 Task: Explore Airbnb accommodation in Mafraq, Jordan from 6th December, 2023 to 12th December, 2023 for 4 adults.4 bedrooms having 4 beds and 4 bathrooms. Property type can be flat. Amenities needed are: wifi, TV, free parkinig on premises, gym, breakfast. Look for 4 properties as per requirement.
Action: Mouse pressed left at (431, 99)
Screenshot: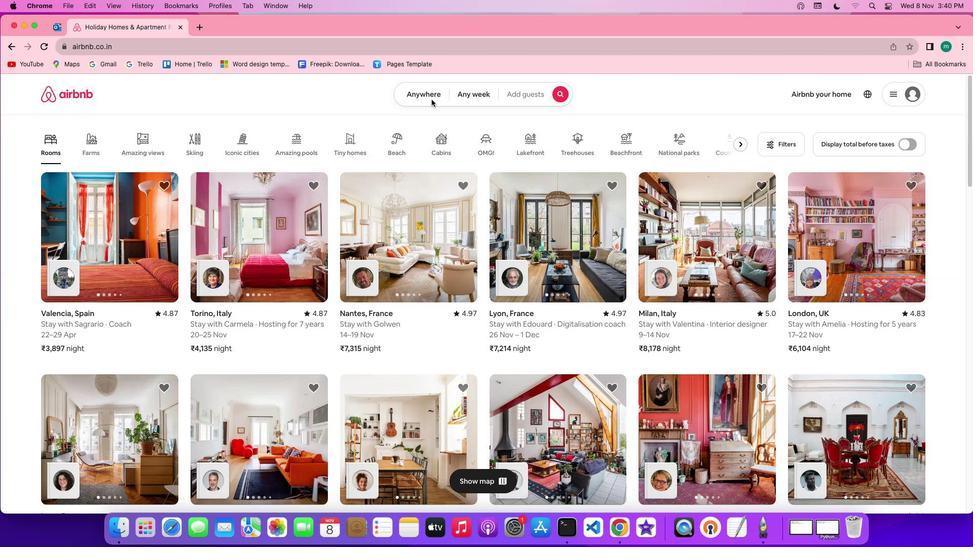 
Action: Mouse pressed left at (431, 99)
Screenshot: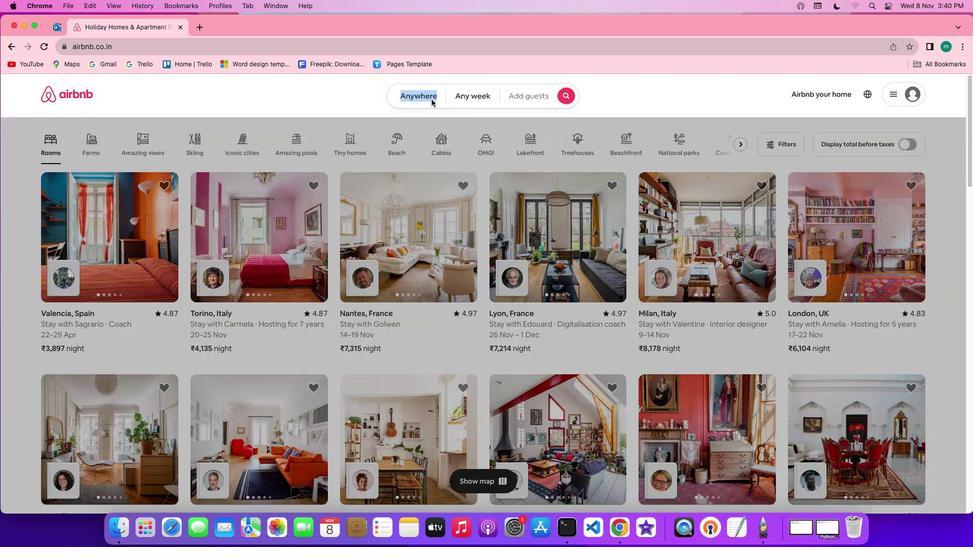 
Action: Mouse moved to (360, 128)
Screenshot: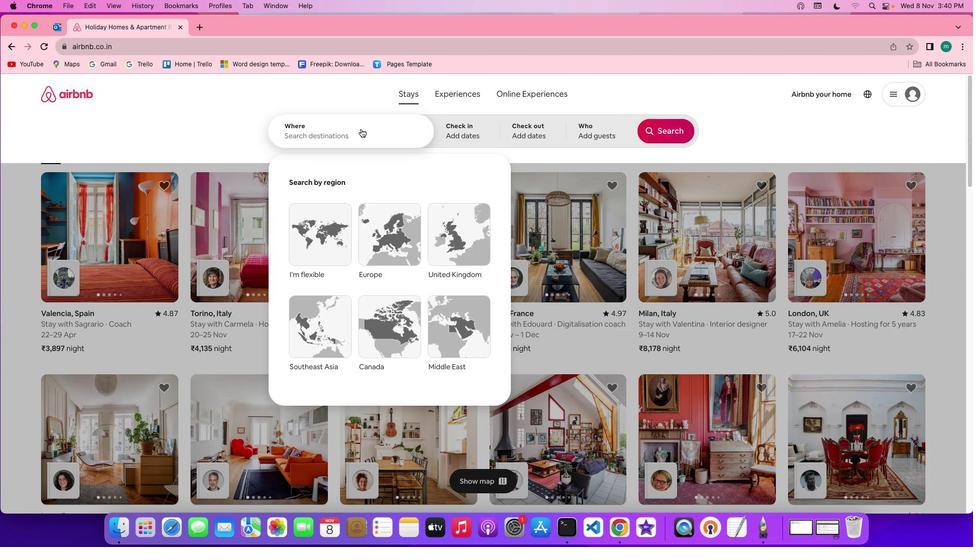 
Action: Mouse pressed left at (360, 128)
Screenshot: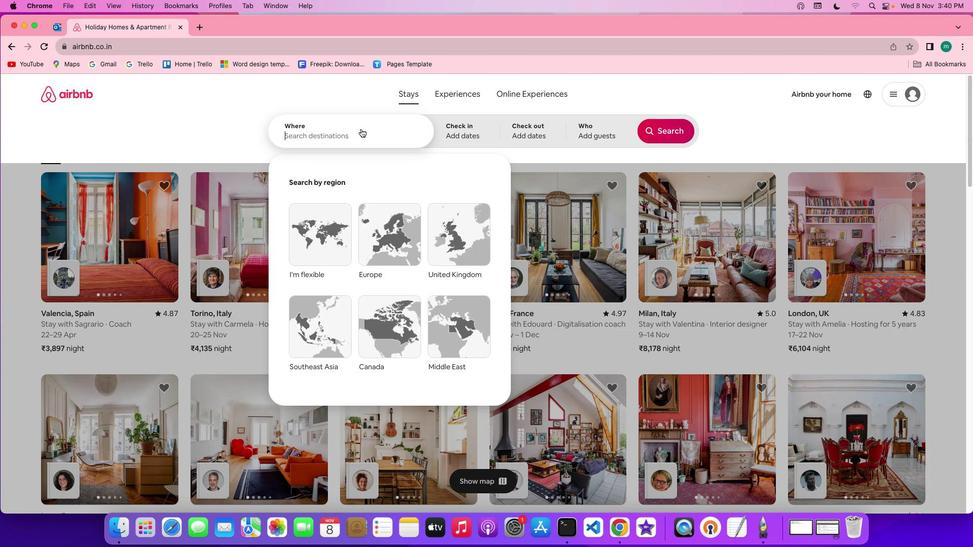 
Action: Key pressed Key.shift'M''a''f''r''a''q'','Key.spaceKey.shift'J''o''r''d''a''n'
Screenshot: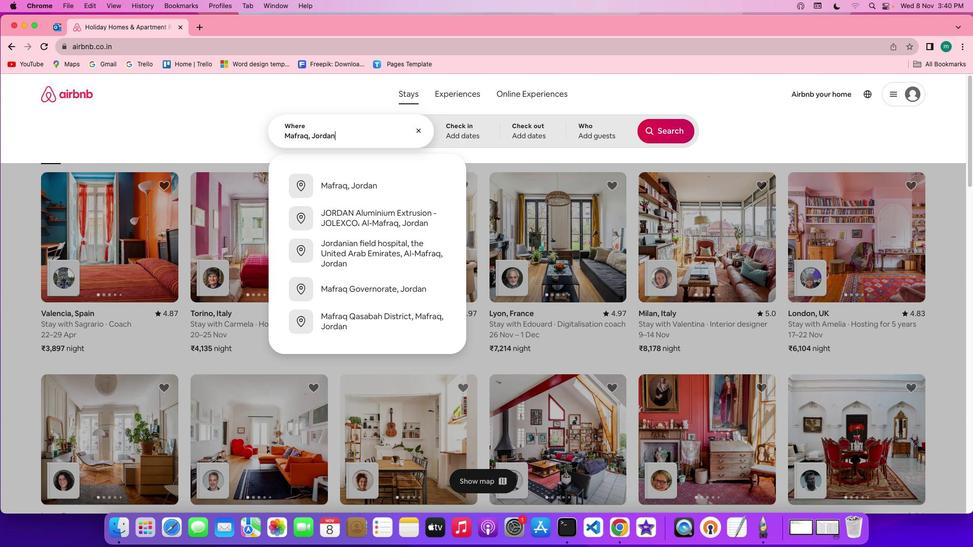 
Action: Mouse moved to (454, 121)
Screenshot: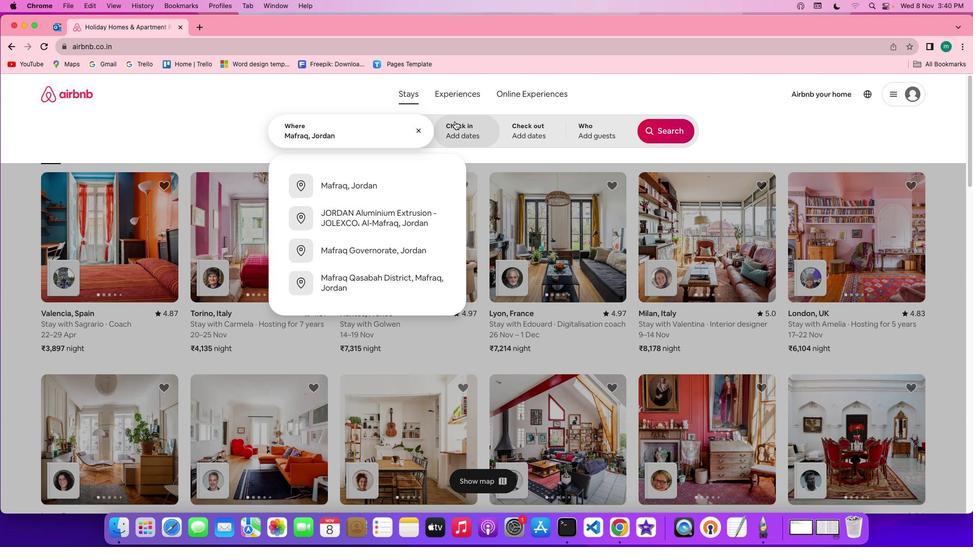 
Action: Mouse pressed left at (454, 121)
Screenshot: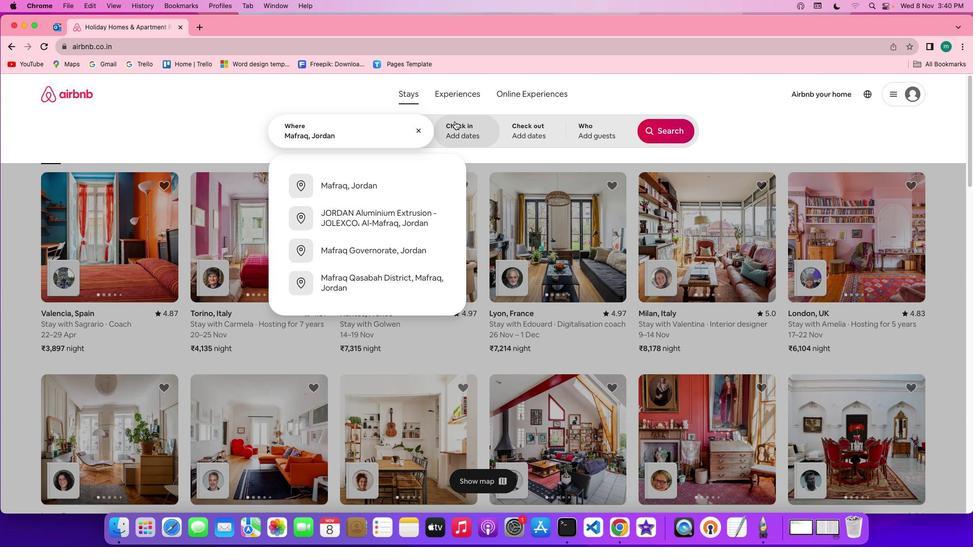 
Action: Mouse moved to (573, 282)
Screenshot: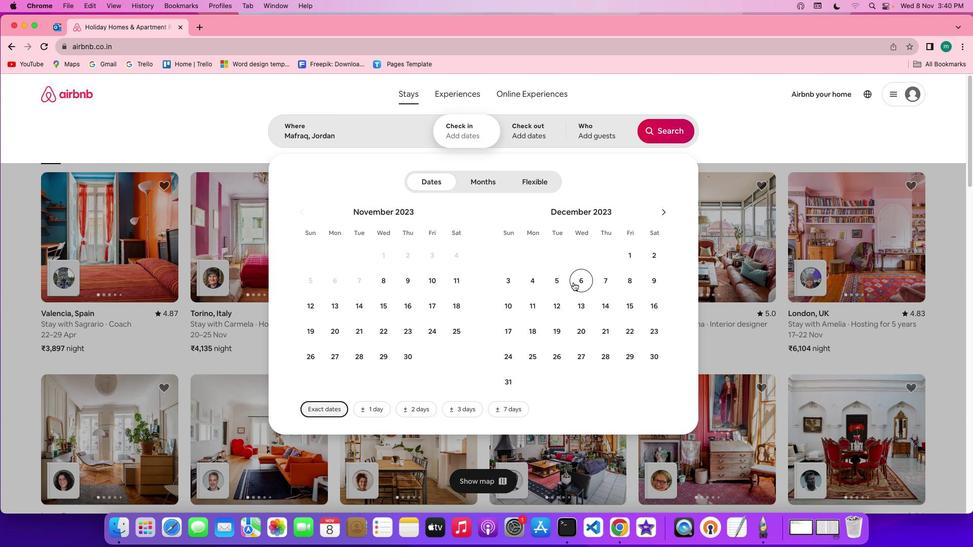 
Action: Mouse pressed left at (573, 282)
Screenshot: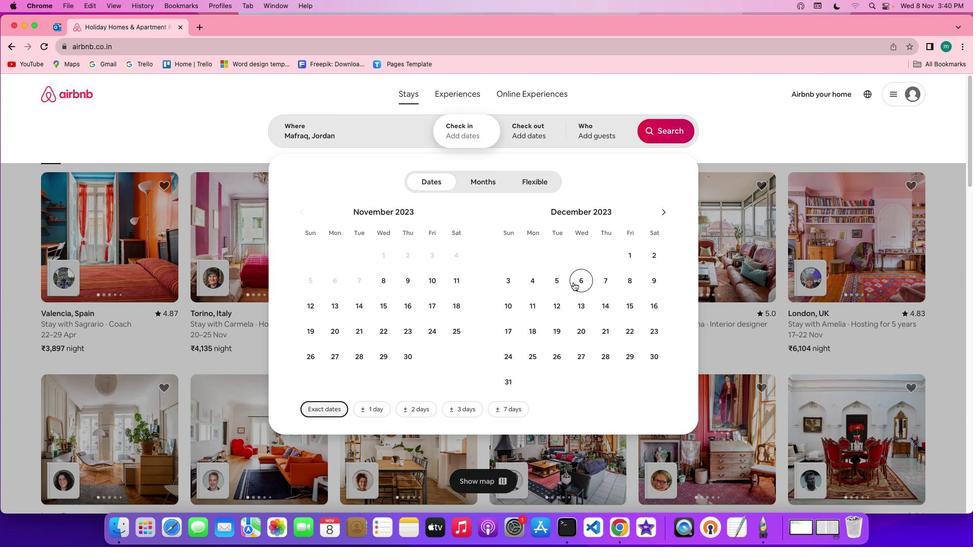 
Action: Mouse moved to (561, 304)
Screenshot: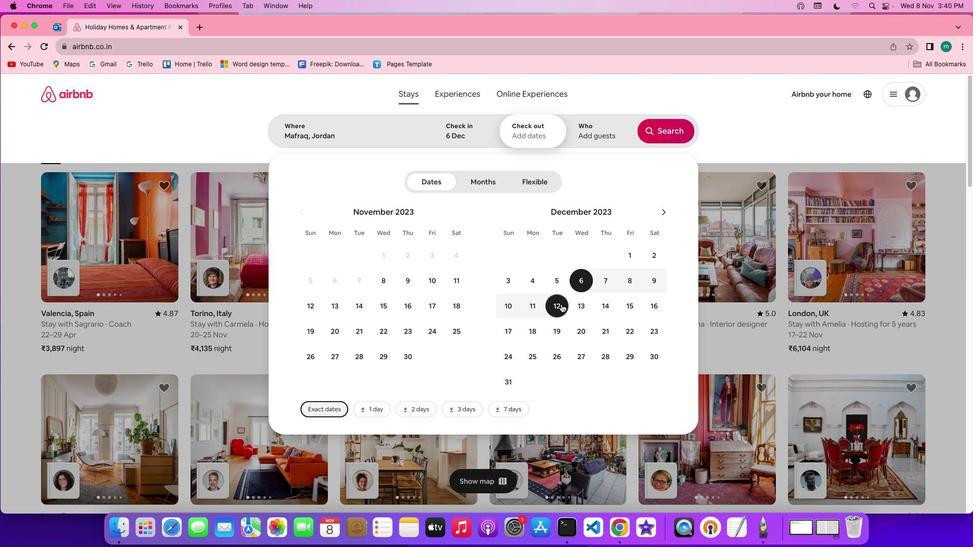 
Action: Mouse pressed left at (561, 304)
Screenshot: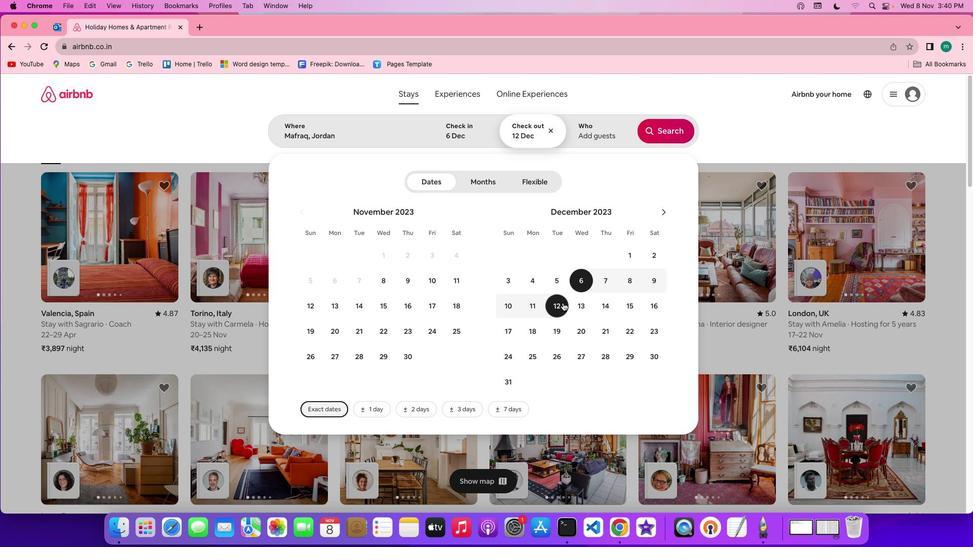 
Action: Mouse moved to (600, 126)
Screenshot: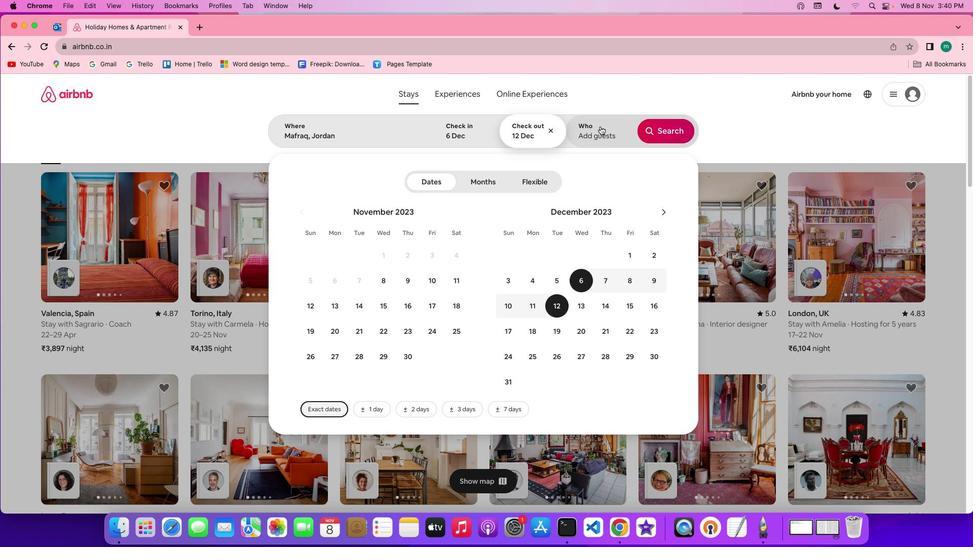 
Action: Mouse pressed left at (600, 126)
Screenshot: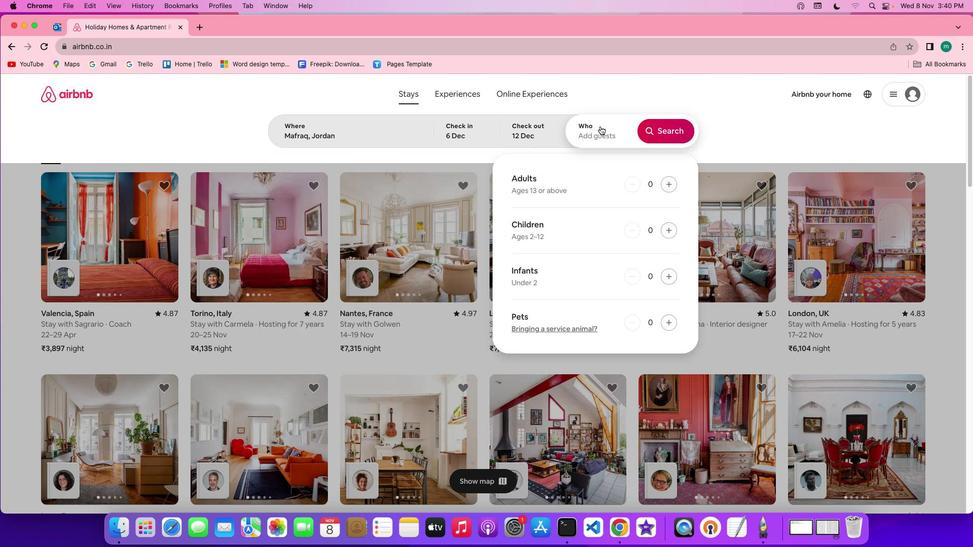 
Action: Mouse moved to (671, 179)
Screenshot: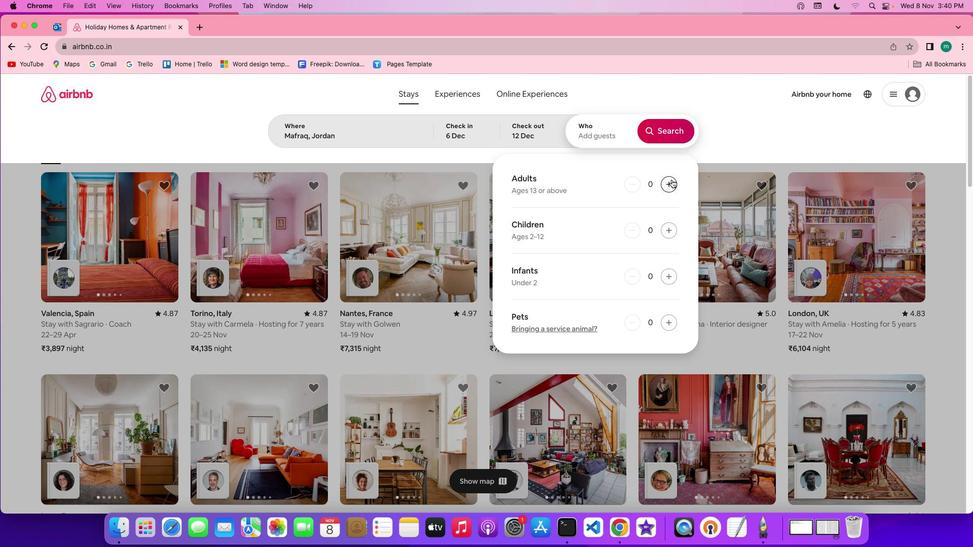 
Action: Mouse pressed left at (671, 179)
Screenshot: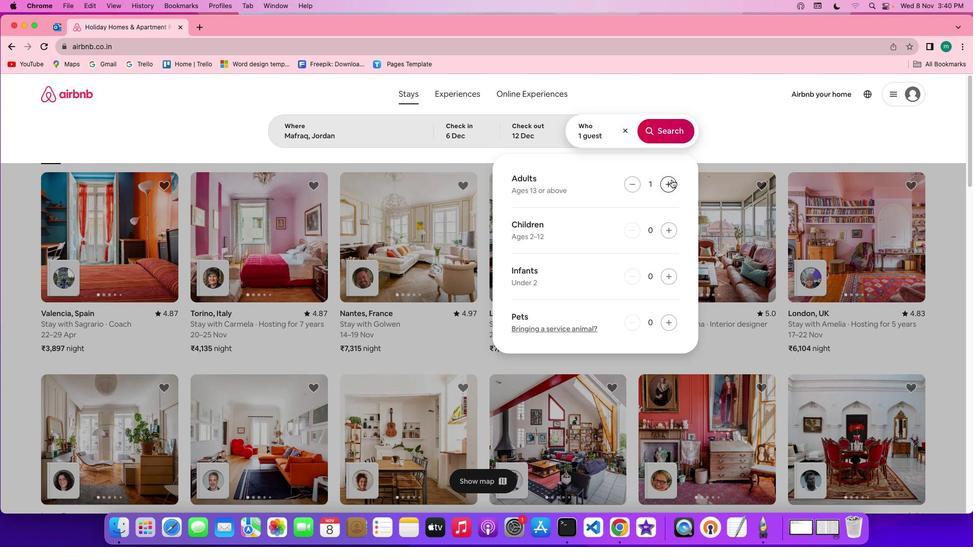 
Action: Mouse pressed left at (671, 179)
Screenshot: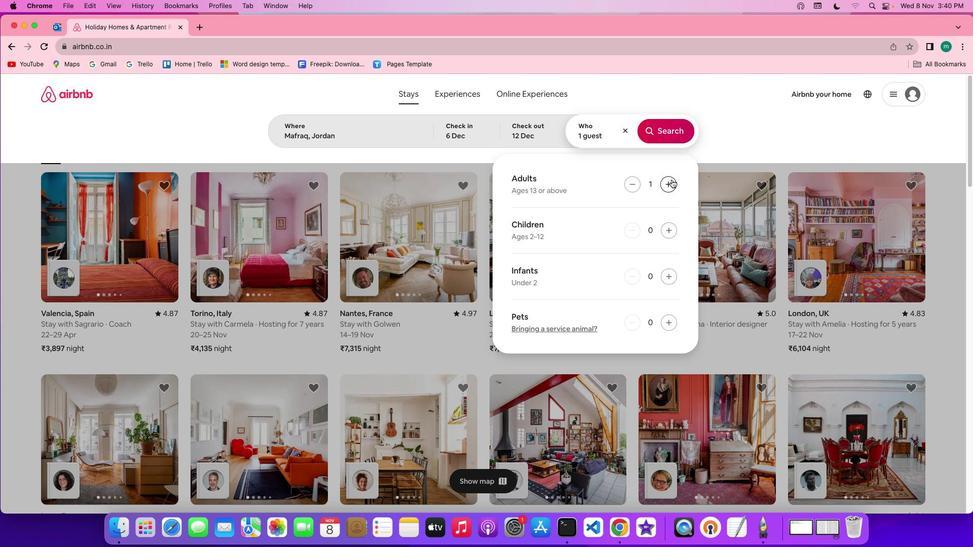 
Action: Mouse pressed left at (671, 179)
Screenshot: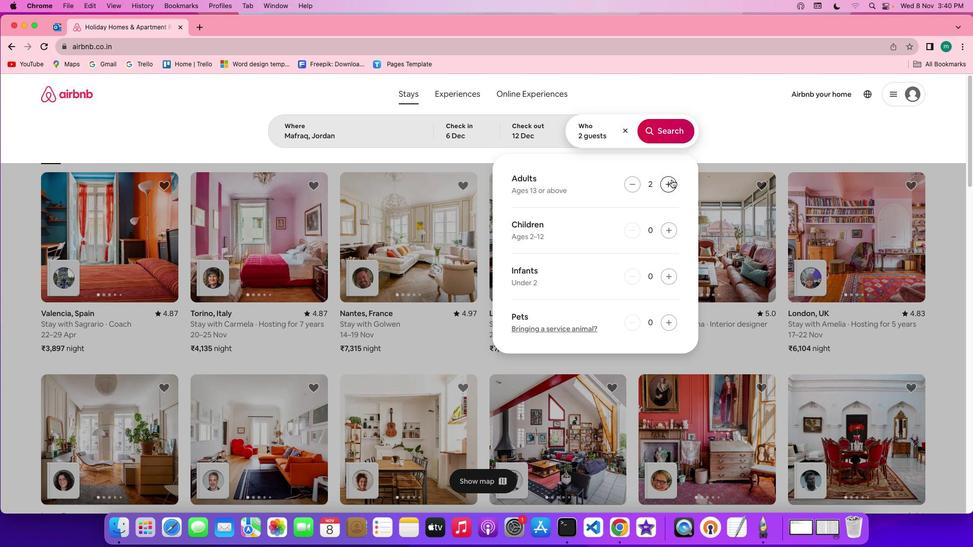 
Action: Mouse pressed left at (671, 179)
Screenshot: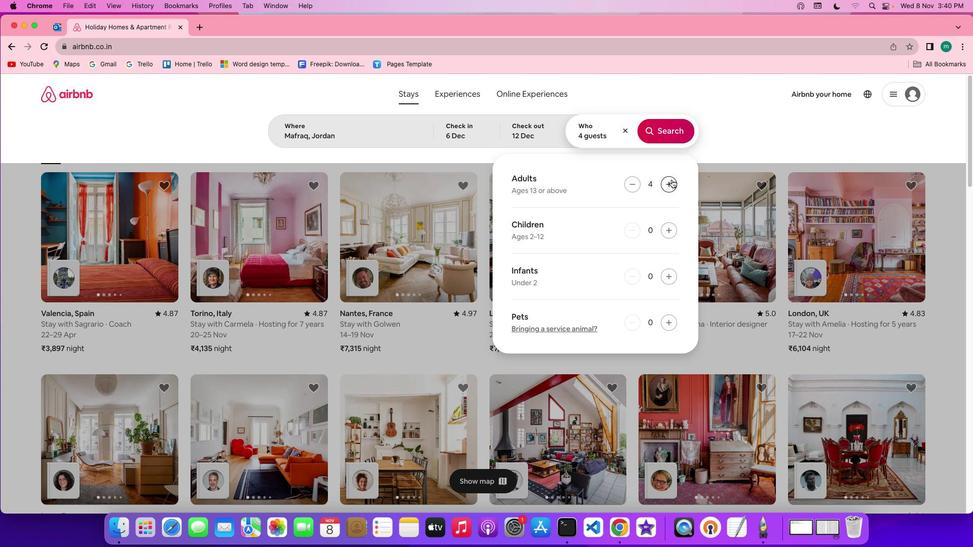 
Action: Mouse moved to (671, 135)
Screenshot: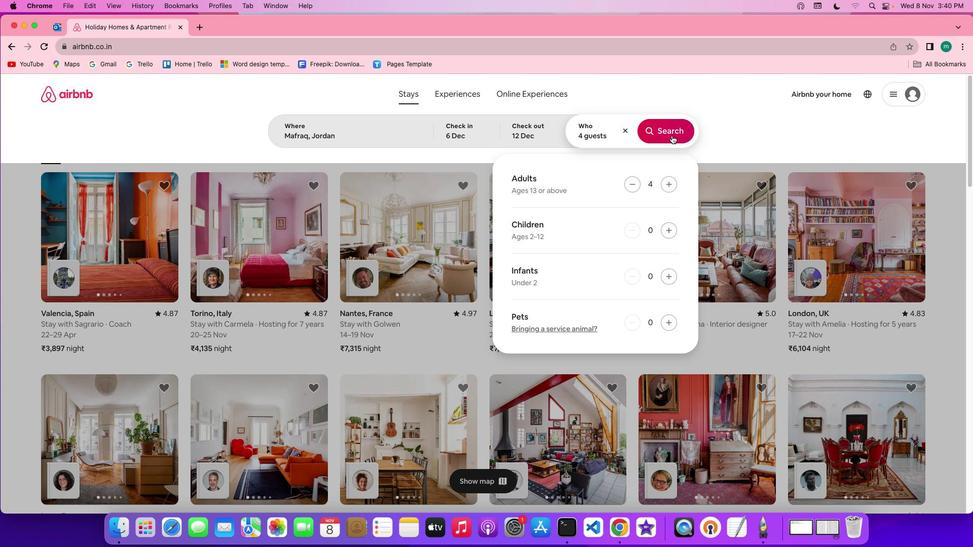 
Action: Mouse pressed left at (671, 135)
Screenshot: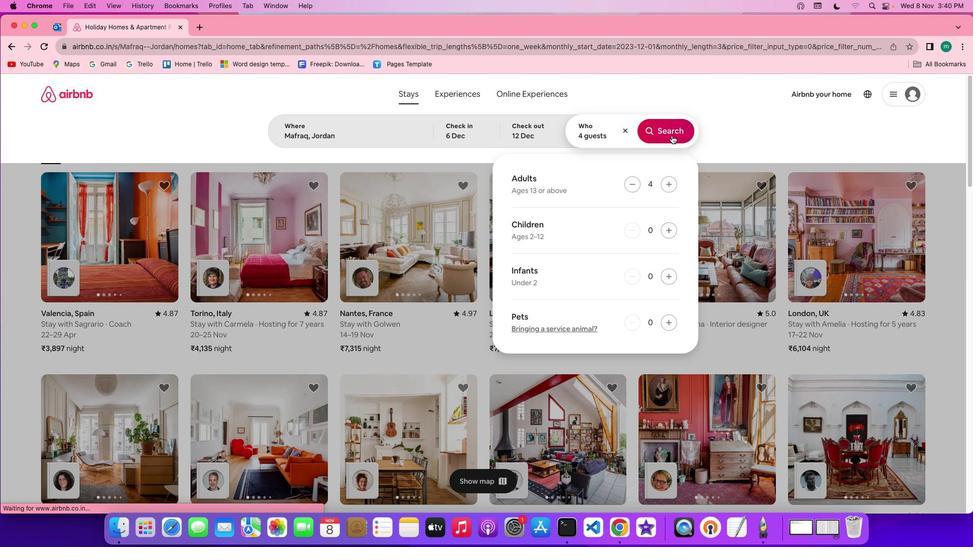 
Action: Mouse moved to (816, 134)
Screenshot: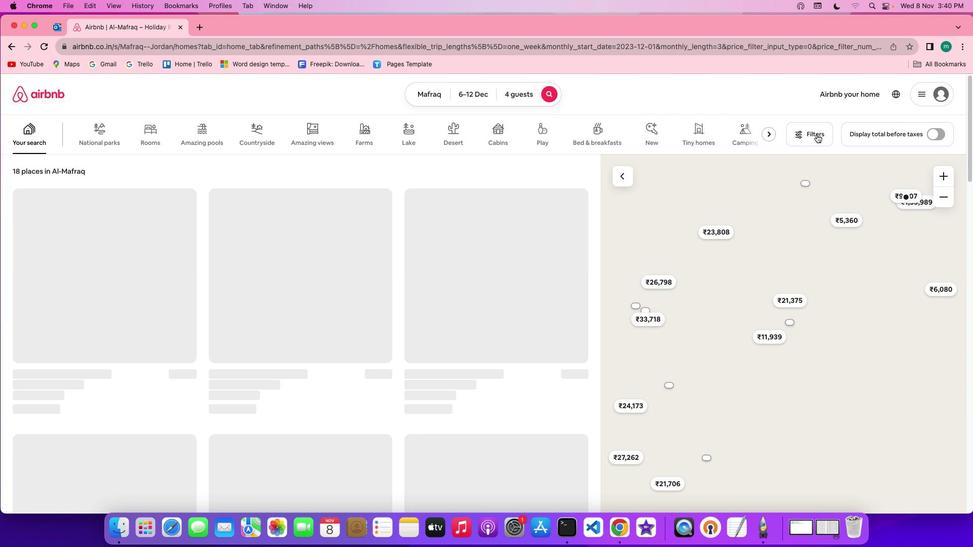 
Action: Mouse pressed left at (816, 134)
Screenshot: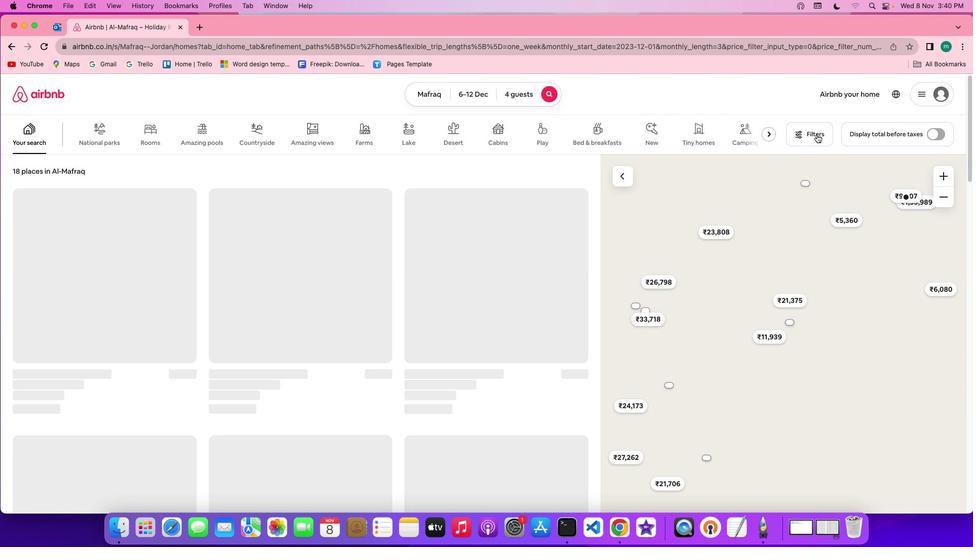 
Action: Mouse moved to (438, 318)
Screenshot: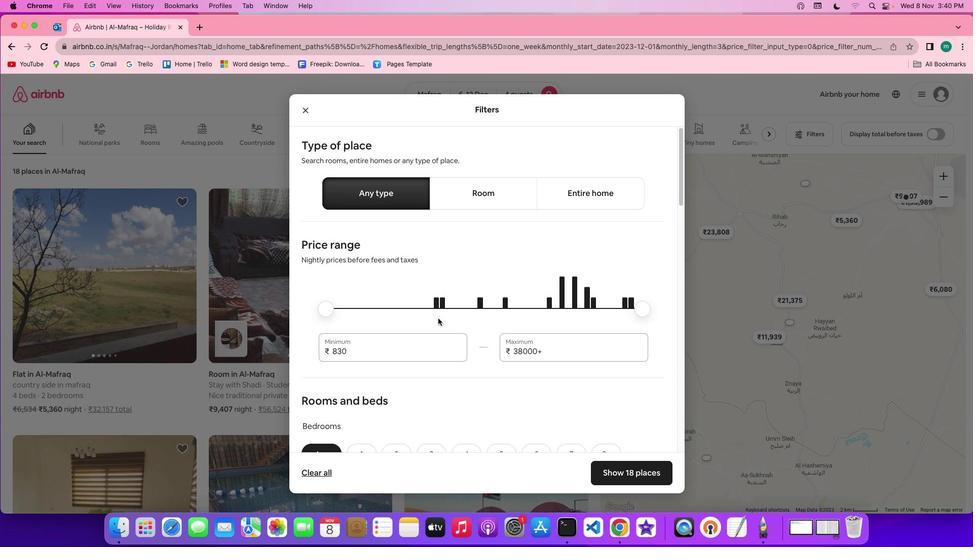 
Action: Mouse scrolled (438, 318) with delta (0, 0)
Screenshot: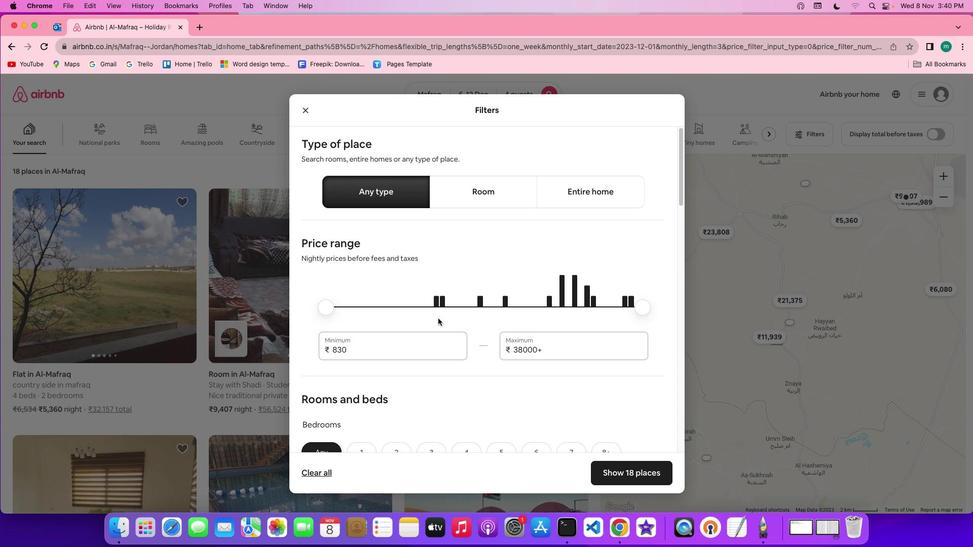 
Action: Mouse scrolled (438, 318) with delta (0, 0)
Screenshot: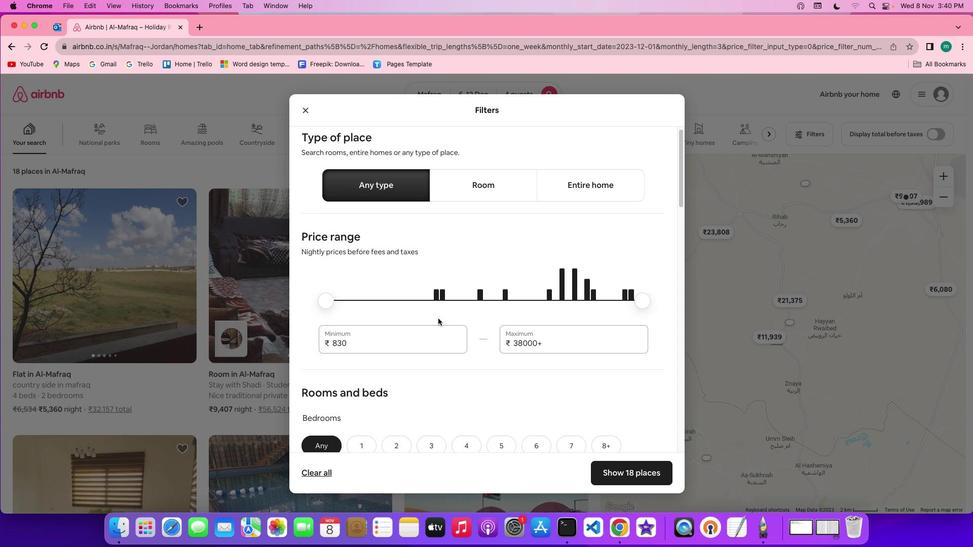 
Action: Mouse scrolled (438, 318) with delta (0, 0)
Screenshot: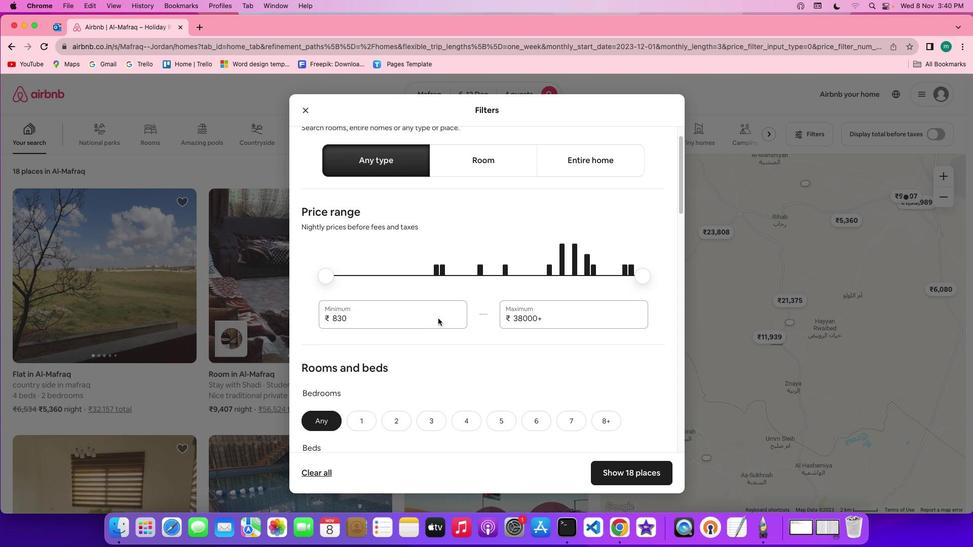 
Action: Mouse scrolled (438, 318) with delta (0, 0)
Screenshot: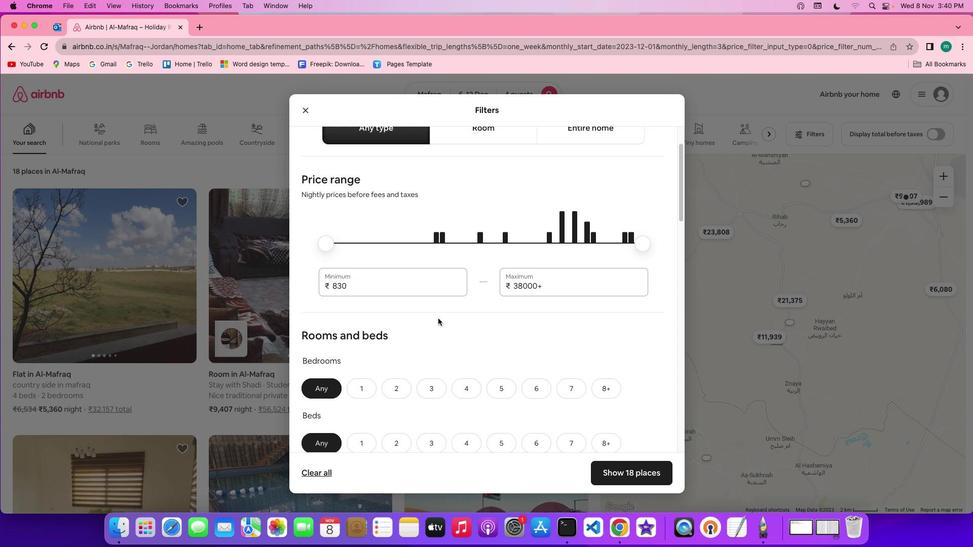 
Action: Mouse scrolled (438, 318) with delta (0, 0)
Screenshot: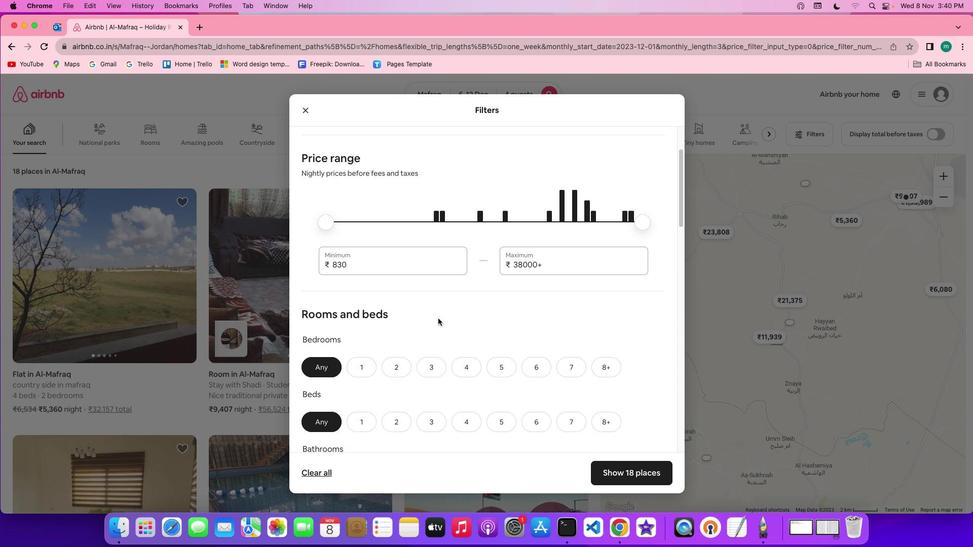 
Action: Mouse scrolled (438, 318) with delta (0, 0)
Screenshot: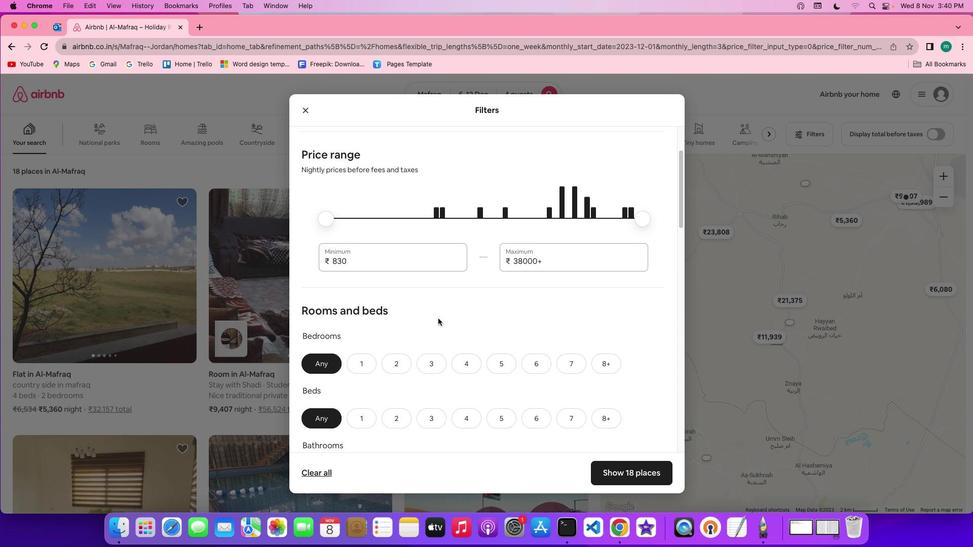 
Action: Mouse scrolled (438, 318) with delta (0, -1)
Screenshot: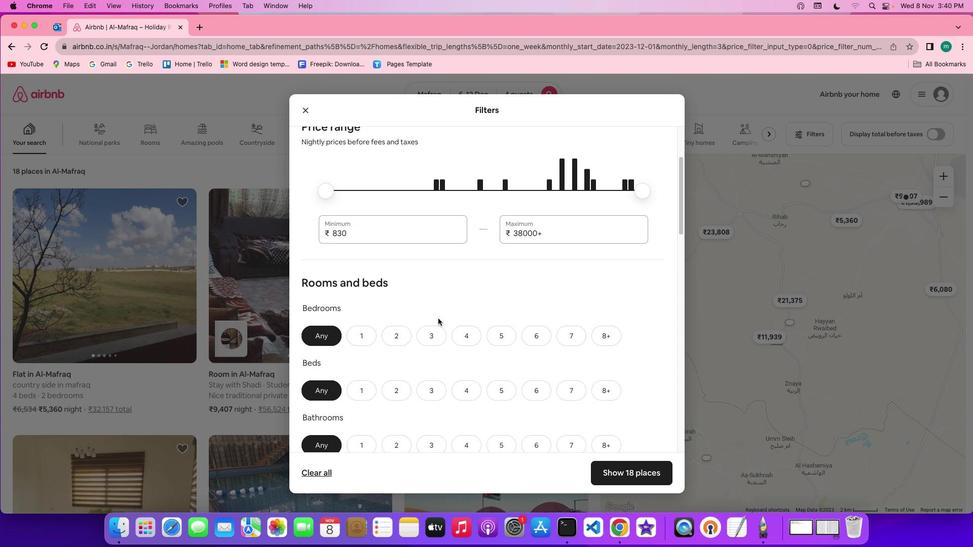 
Action: Mouse scrolled (438, 318) with delta (0, 0)
Screenshot: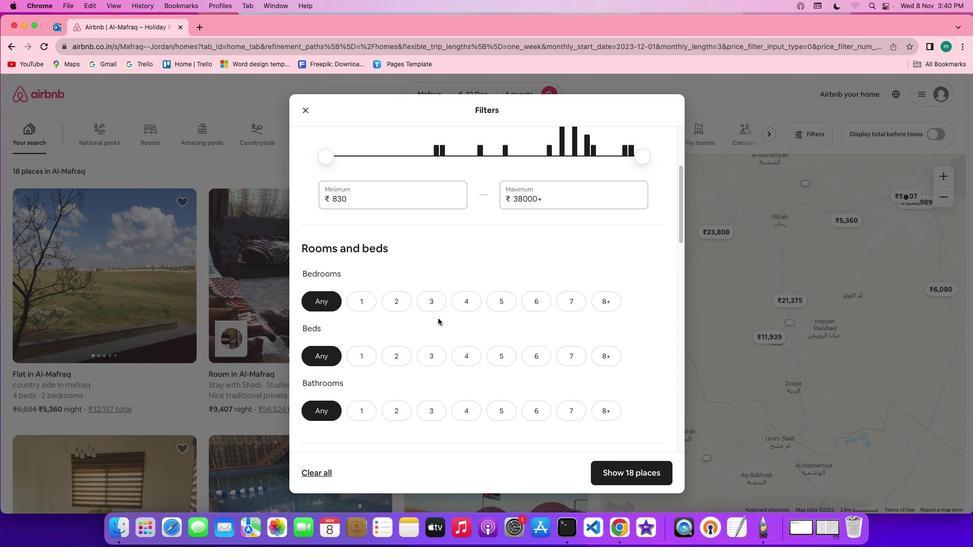 
Action: Mouse scrolled (438, 318) with delta (0, 0)
Screenshot: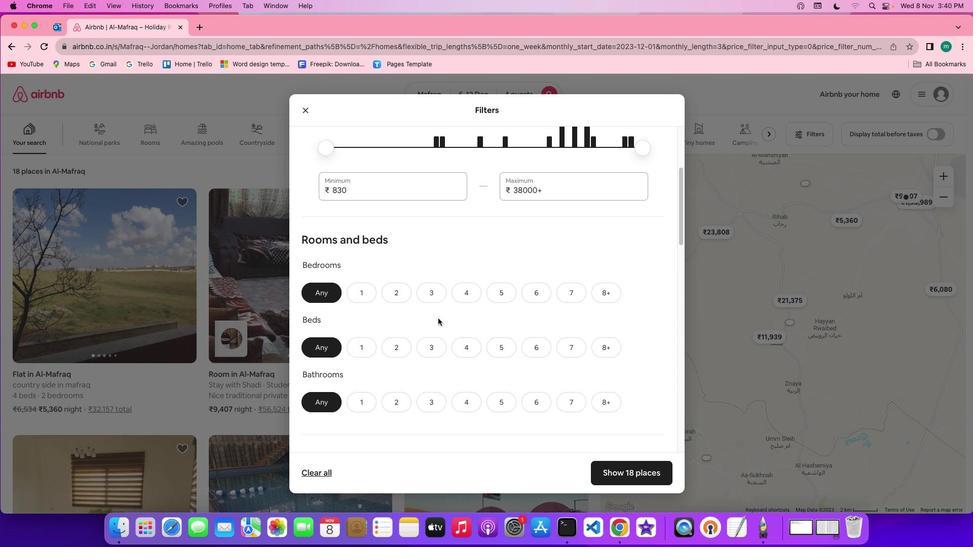 
Action: Mouse scrolled (438, 318) with delta (0, -1)
Screenshot: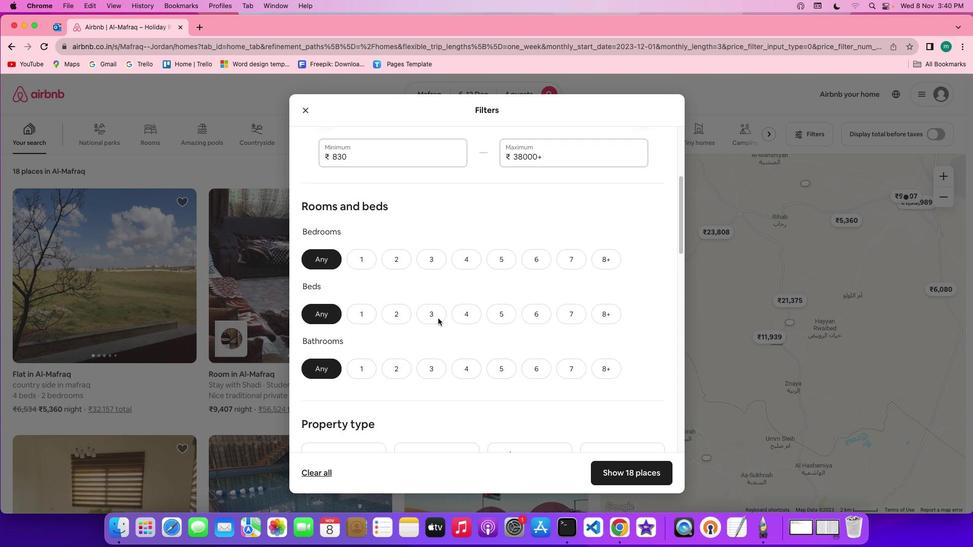 
Action: Mouse moved to (455, 228)
Screenshot: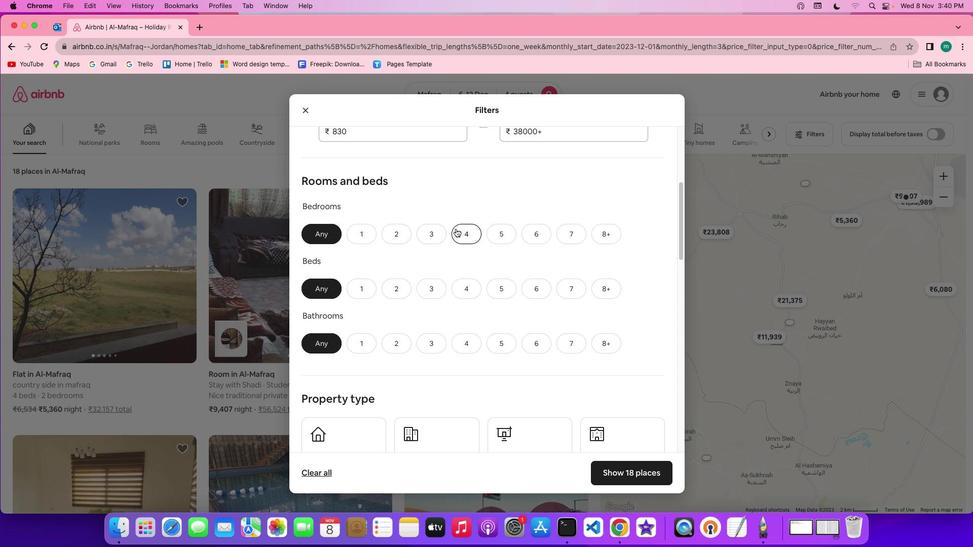 
Action: Mouse pressed left at (455, 228)
Screenshot: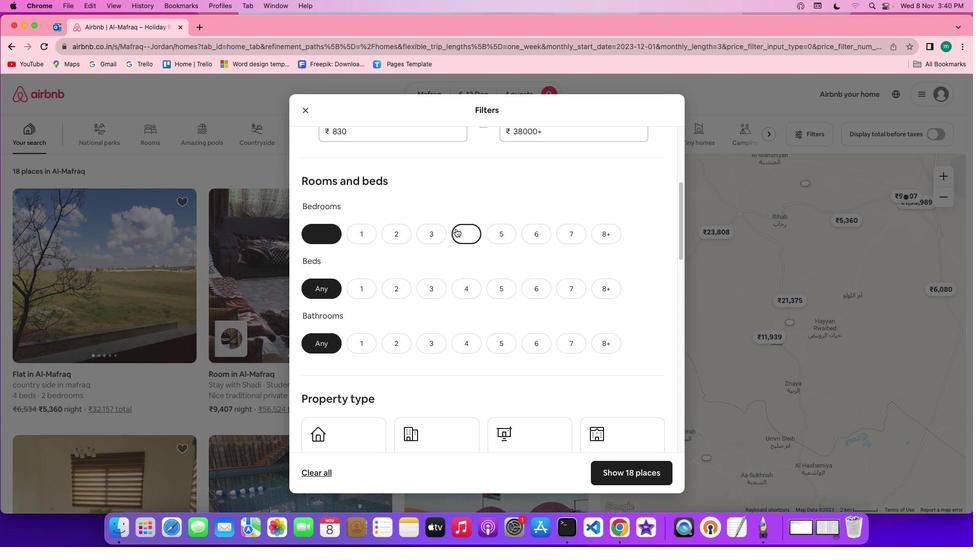 
Action: Mouse moved to (478, 287)
Screenshot: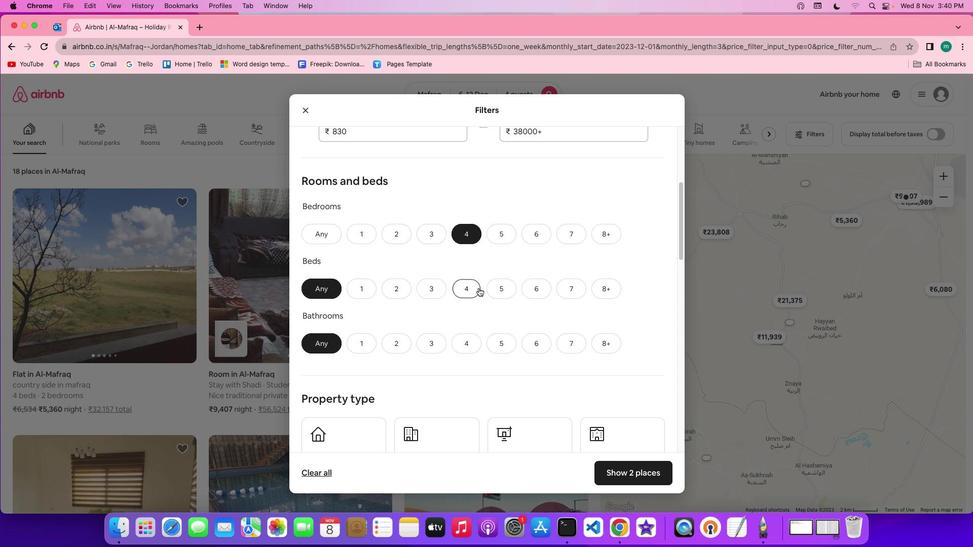 
Action: Mouse pressed left at (478, 287)
Screenshot: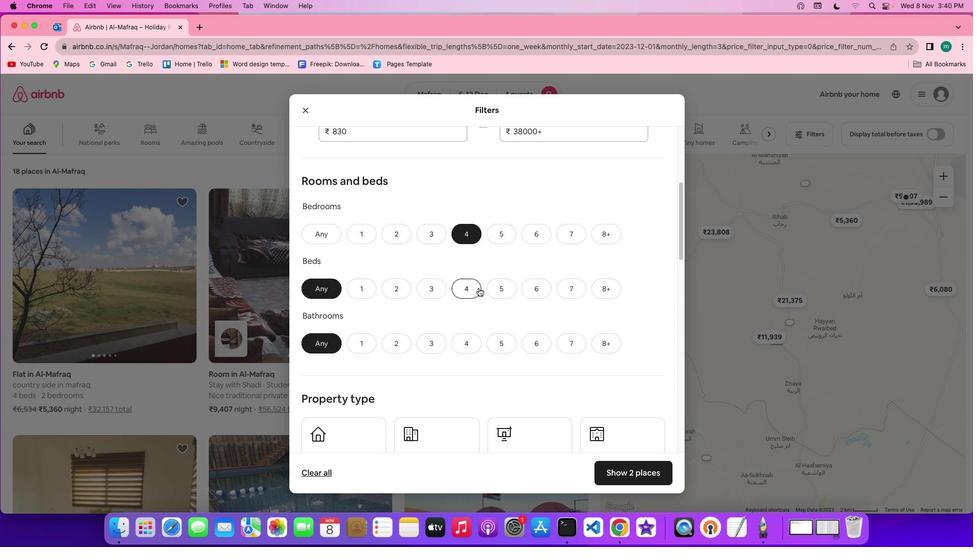 
Action: Mouse moved to (464, 347)
Screenshot: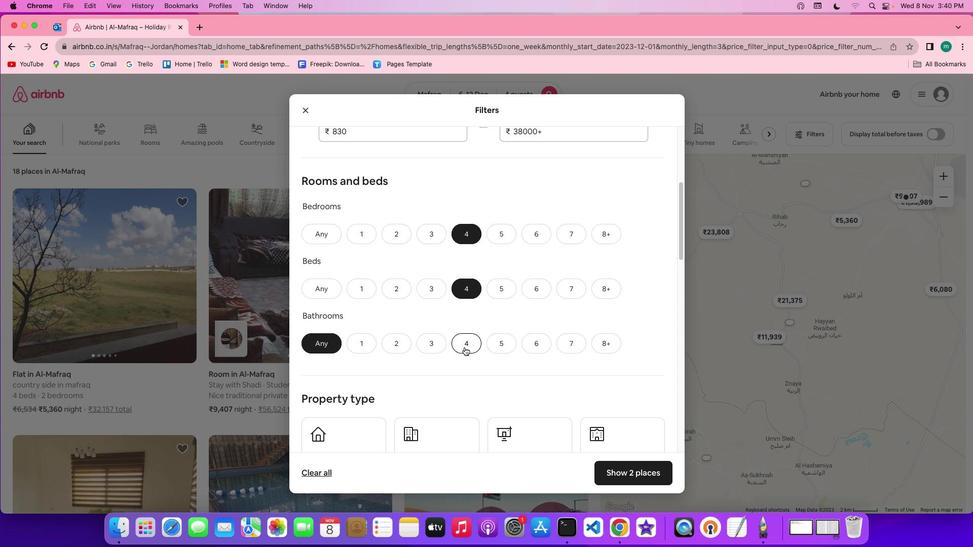 
Action: Mouse pressed left at (464, 347)
Screenshot: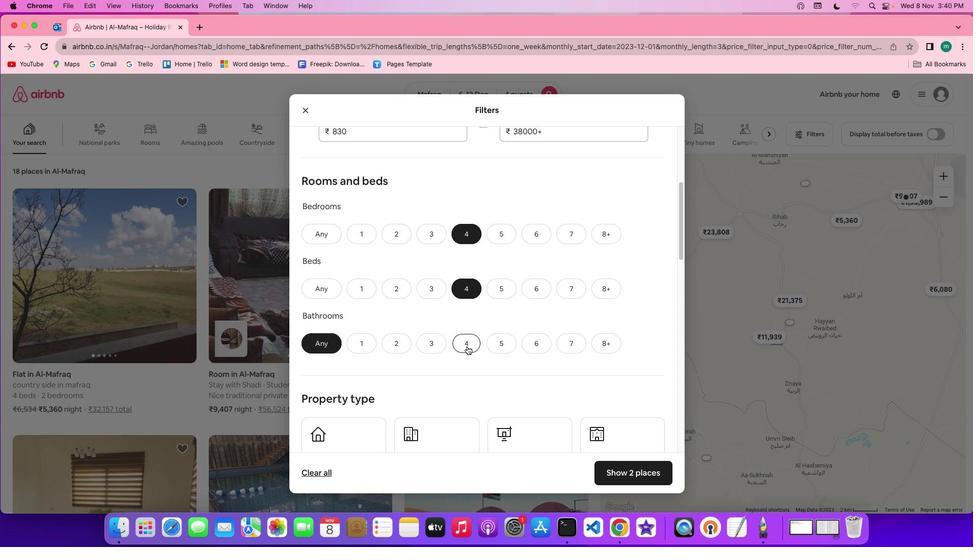
Action: Mouse moved to (519, 328)
Screenshot: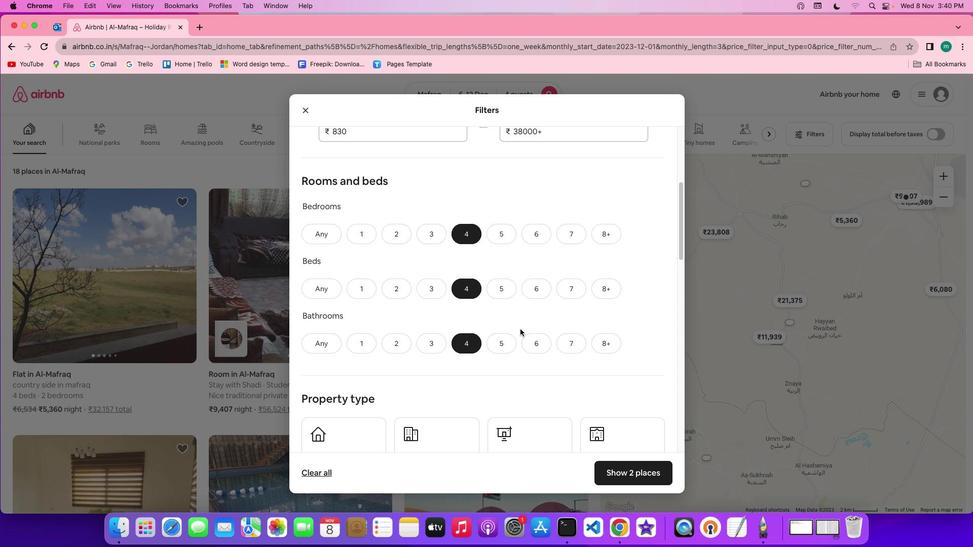 
Action: Mouse scrolled (519, 328) with delta (0, 0)
Screenshot: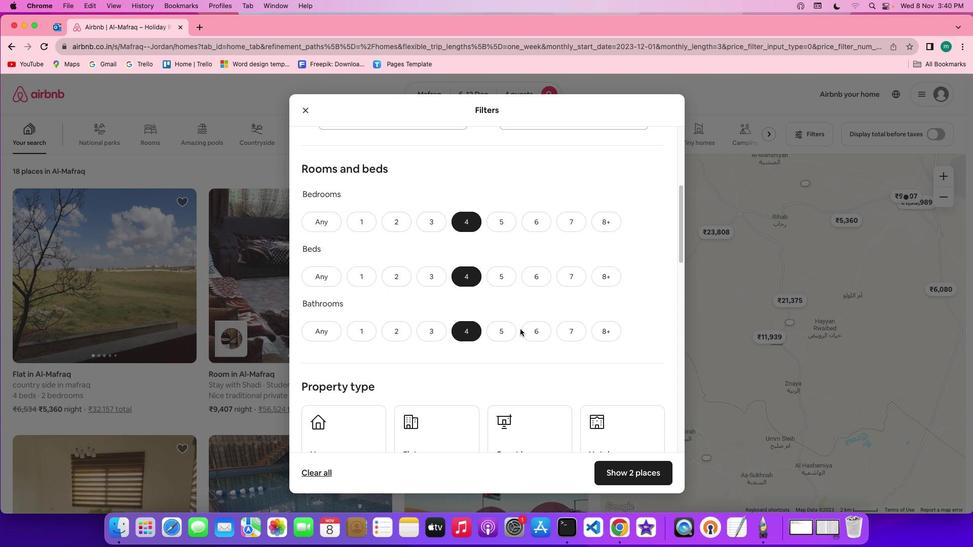 
Action: Mouse scrolled (519, 328) with delta (0, 0)
Screenshot: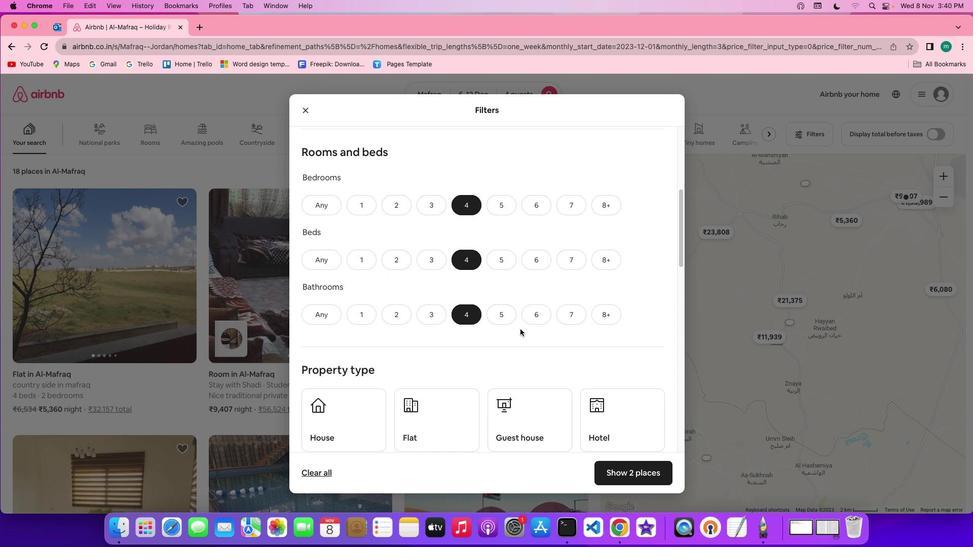 
Action: Mouse scrolled (519, 328) with delta (0, -1)
Screenshot: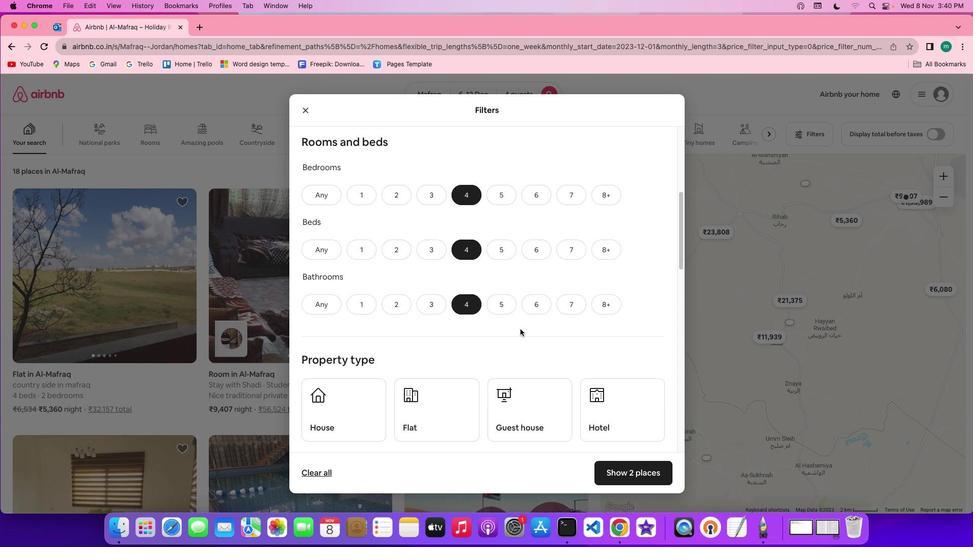 
Action: Mouse scrolled (519, 328) with delta (0, -1)
Screenshot: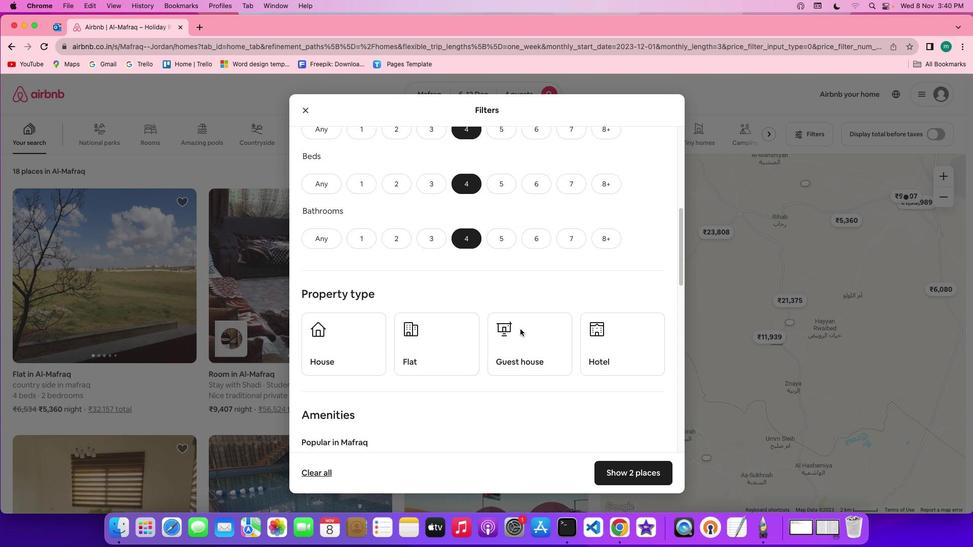 
Action: Mouse scrolled (519, 328) with delta (0, 0)
Screenshot: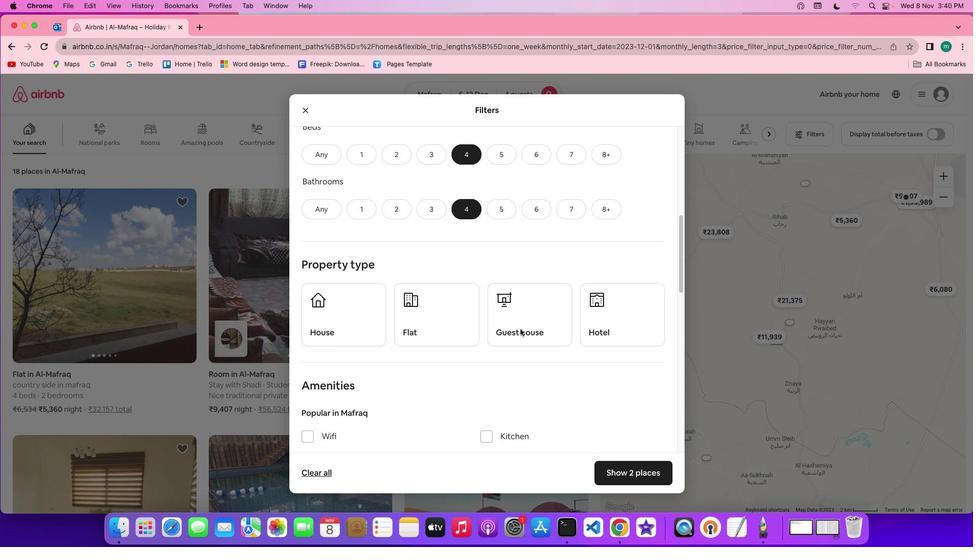 
Action: Mouse scrolled (519, 328) with delta (0, 0)
Screenshot: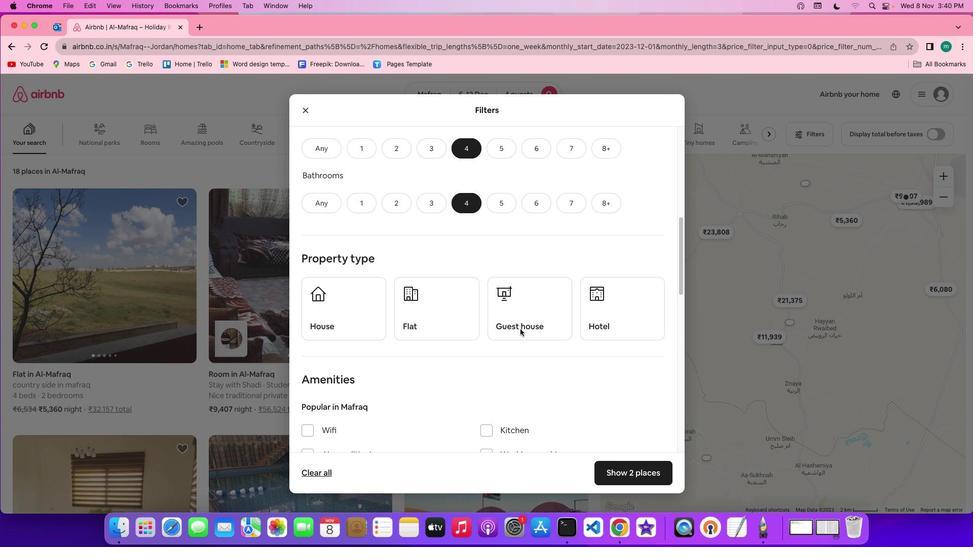 
Action: Mouse scrolled (519, 328) with delta (0, 0)
Screenshot: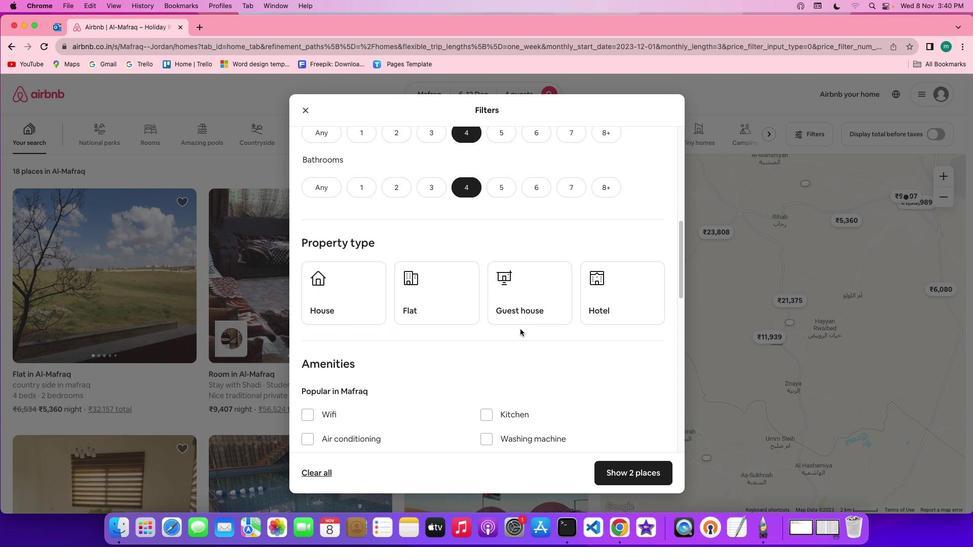 
Action: Mouse scrolled (519, 328) with delta (0, 0)
Screenshot: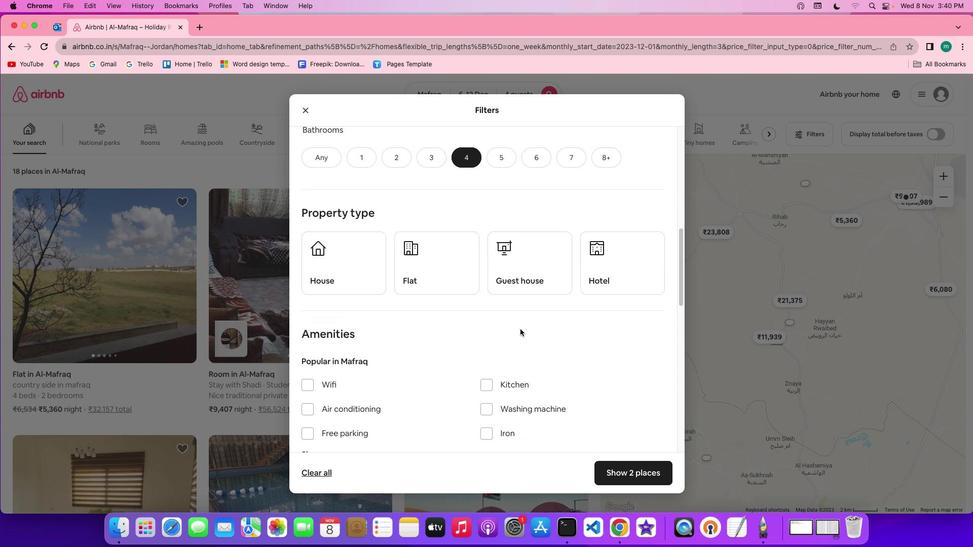 
Action: Mouse scrolled (519, 328) with delta (0, 0)
Screenshot: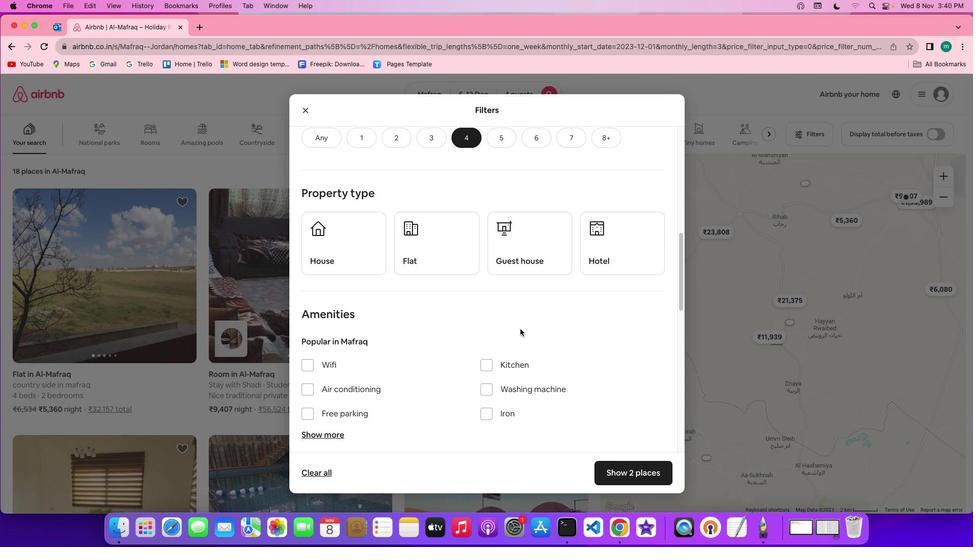 
Action: Mouse scrolled (519, 328) with delta (0, 0)
Screenshot: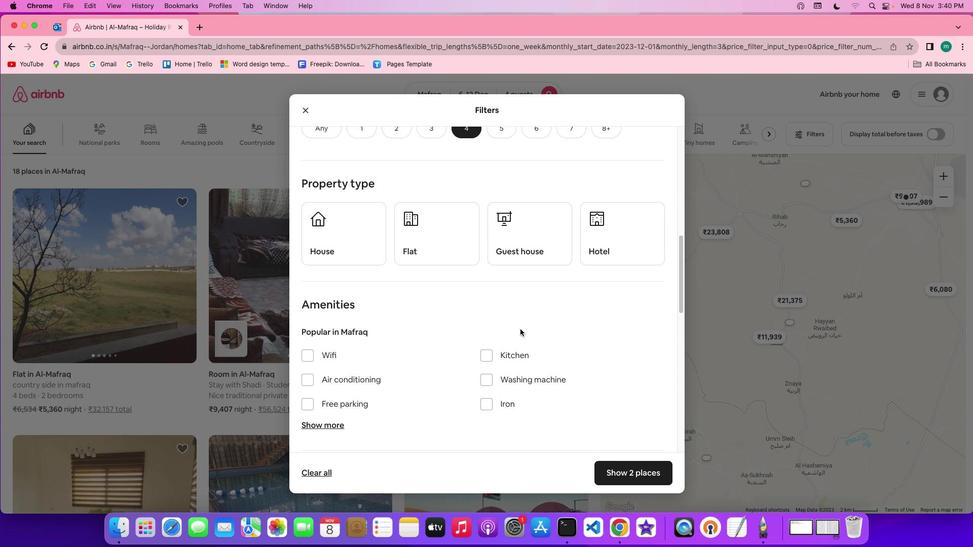 
Action: Mouse scrolled (519, 328) with delta (0, 0)
Screenshot: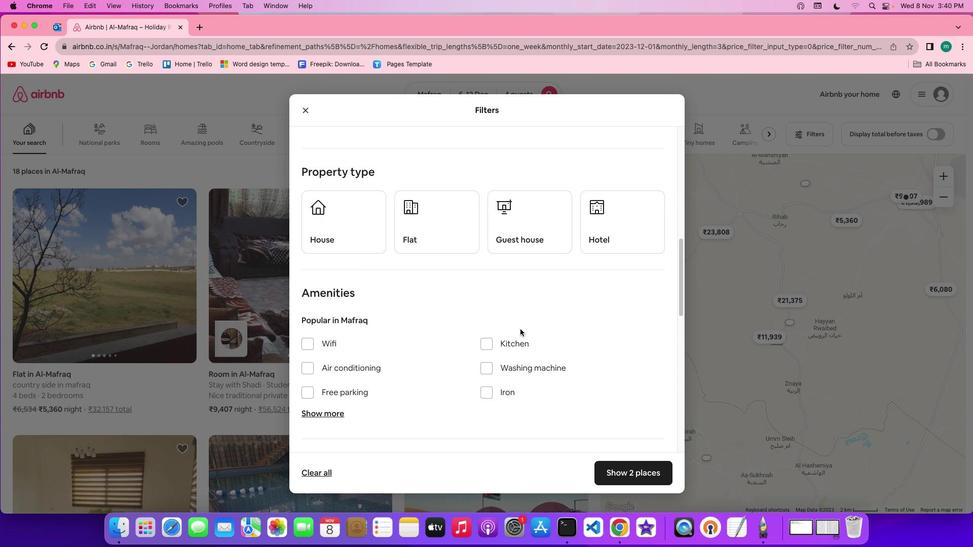 
Action: Mouse moved to (459, 237)
Screenshot: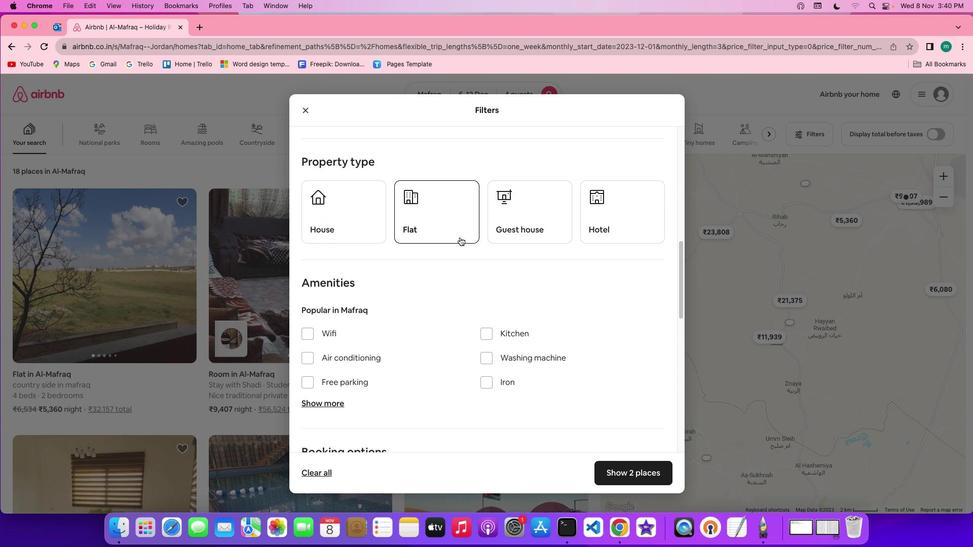 
Action: Mouse pressed left at (459, 237)
Screenshot: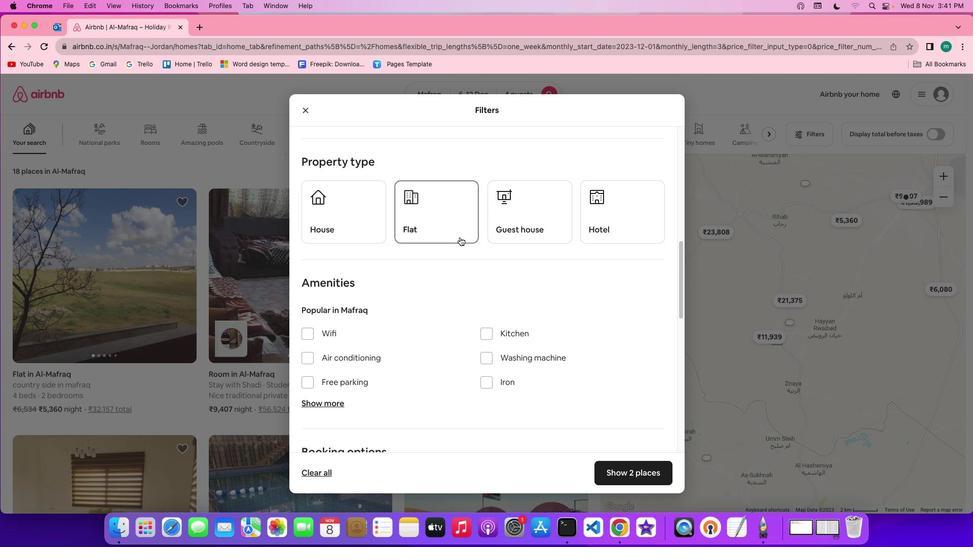 
Action: Mouse moved to (533, 282)
Screenshot: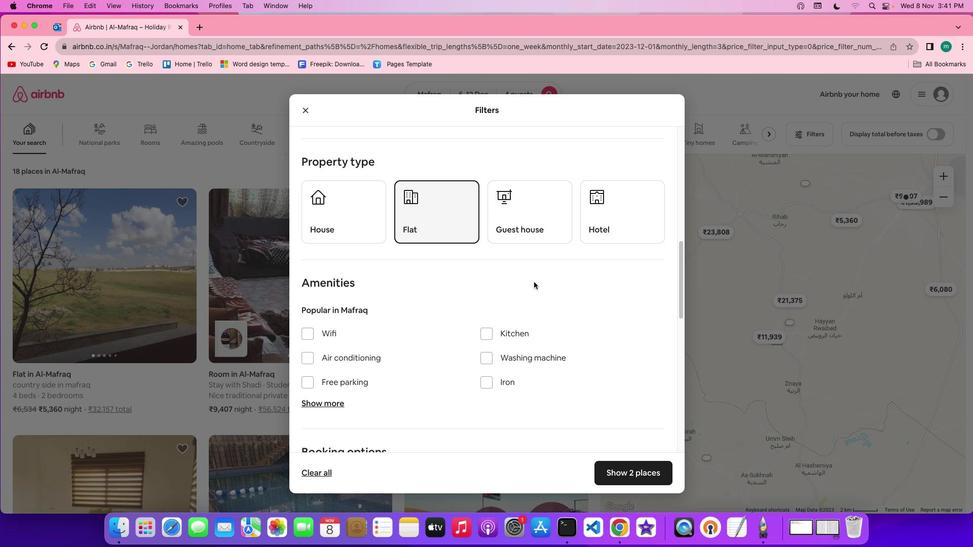 
Action: Mouse scrolled (533, 282) with delta (0, 0)
Screenshot: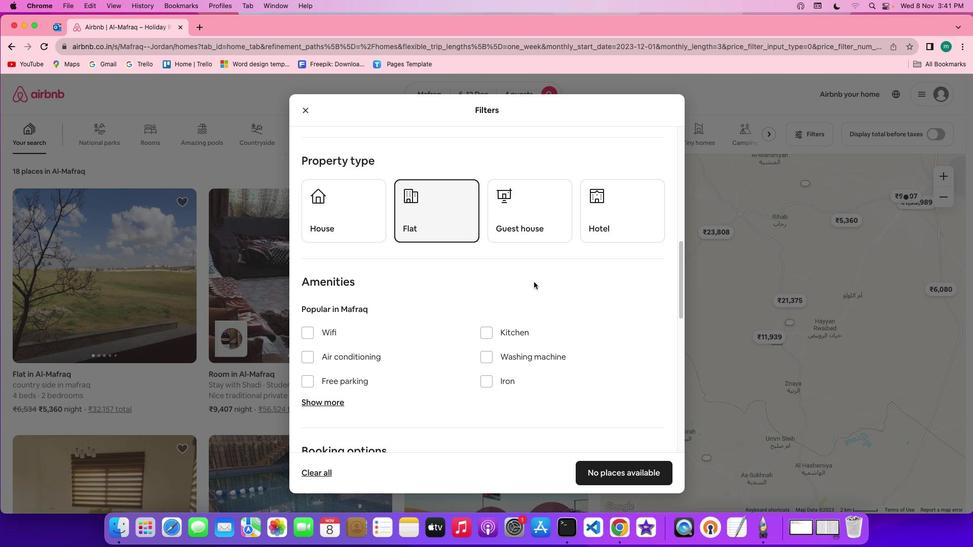 
Action: Mouse scrolled (533, 282) with delta (0, 0)
Screenshot: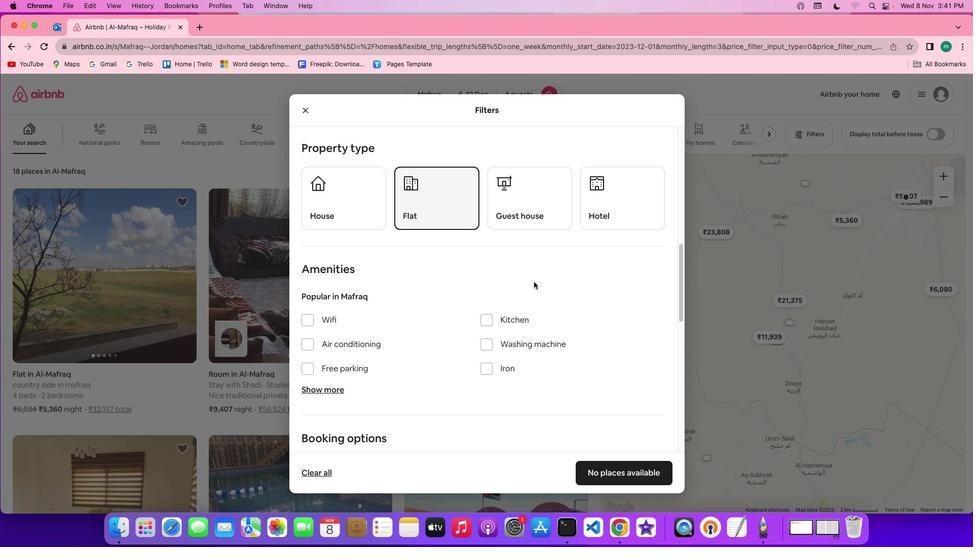 
Action: Mouse scrolled (533, 282) with delta (0, 0)
Screenshot: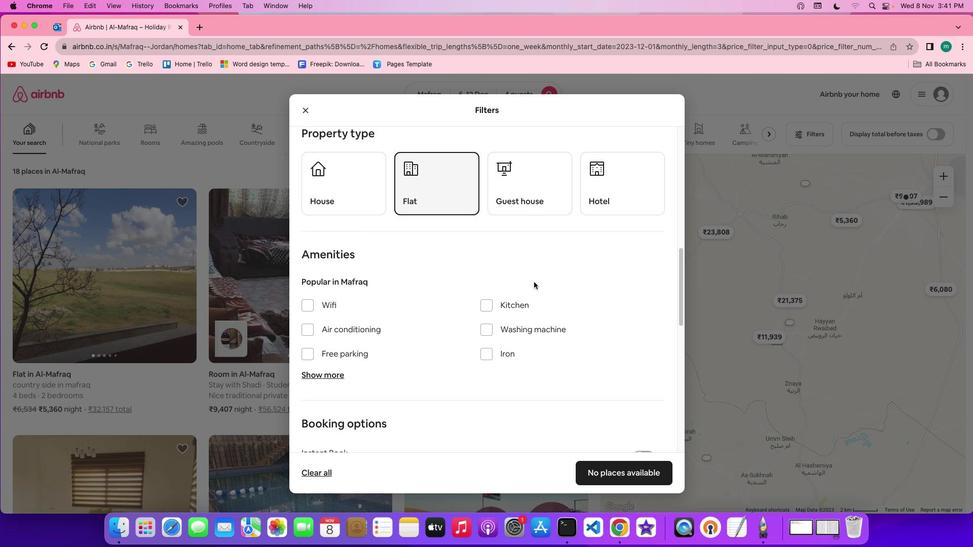 
Action: Mouse scrolled (533, 282) with delta (0, 0)
Screenshot: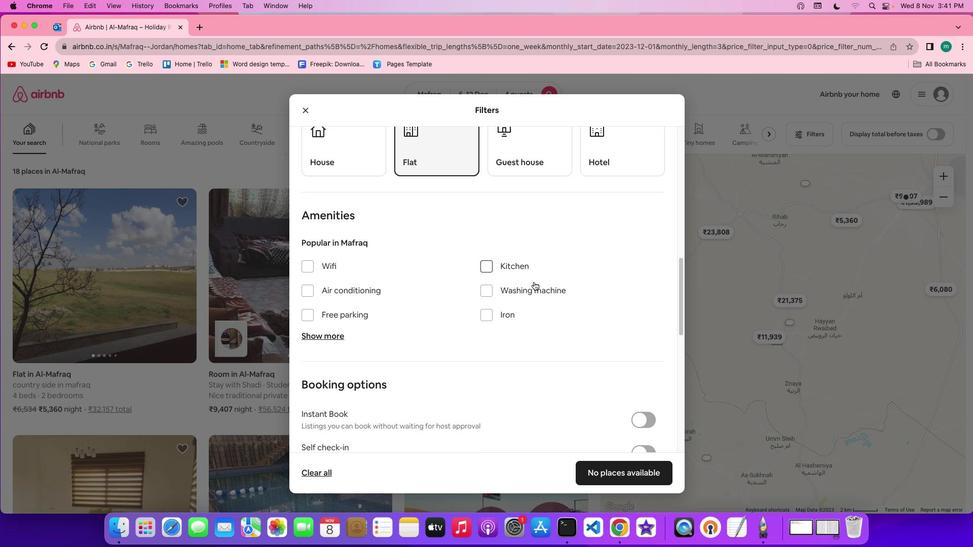
Action: Mouse scrolled (533, 282) with delta (0, 0)
Screenshot: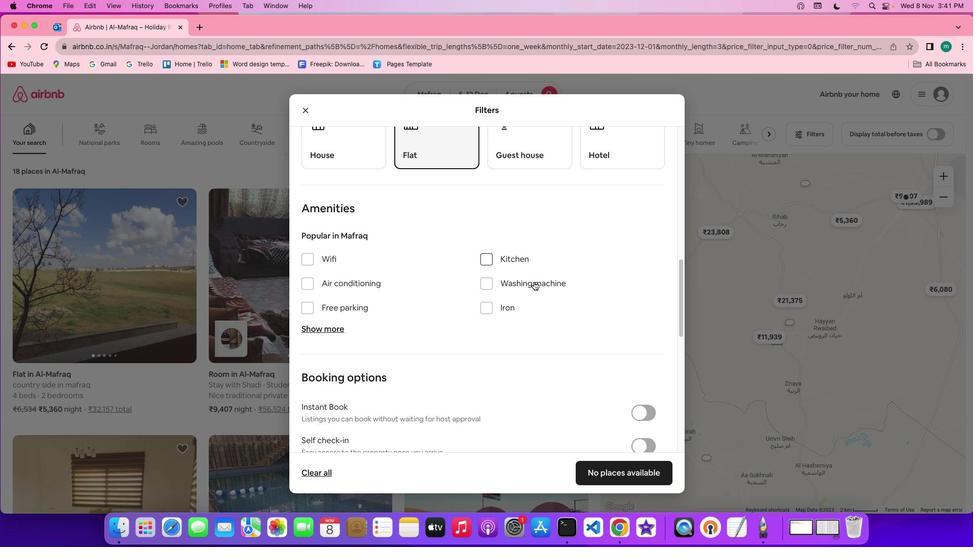 
Action: Mouse scrolled (533, 282) with delta (0, 0)
Screenshot: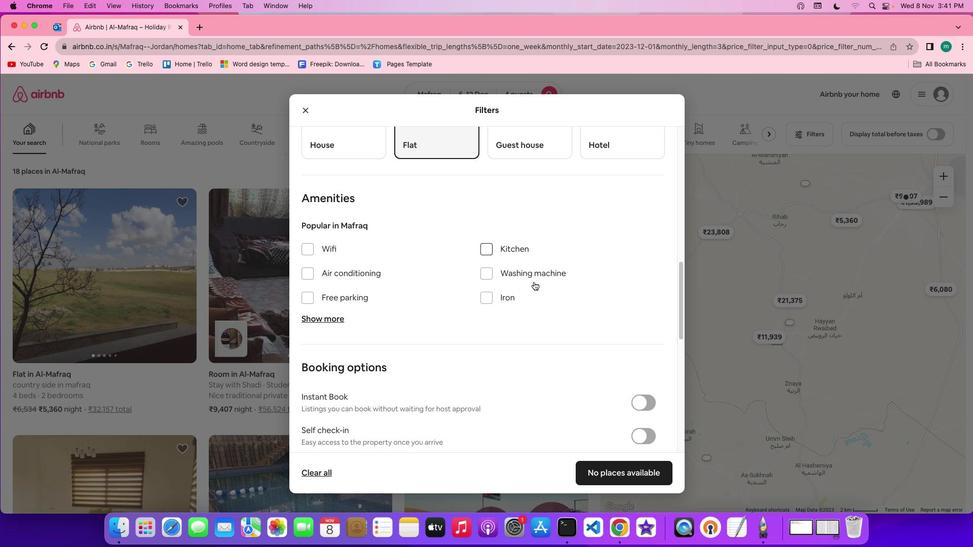 
Action: Mouse scrolled (533, 282) with delta (0, 0)
Screenshot: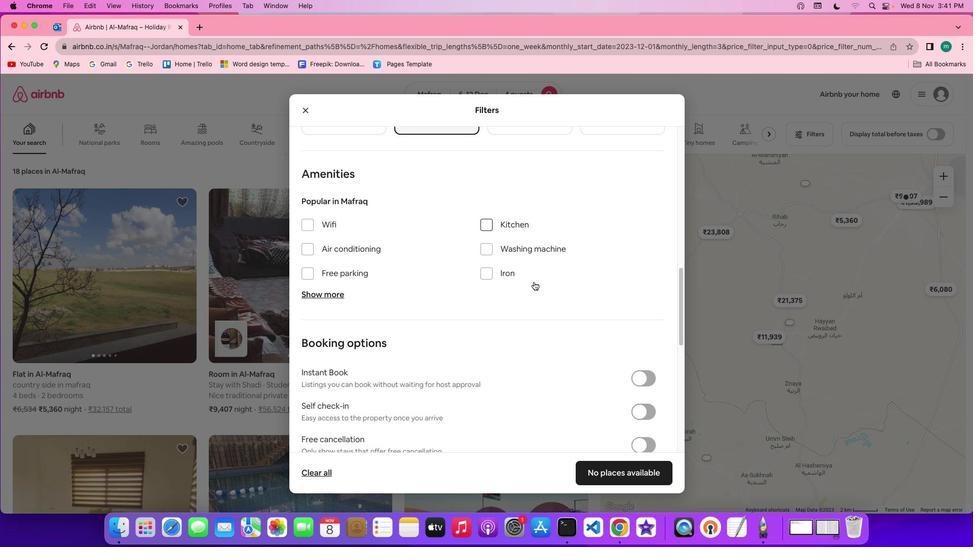 
Action: Mouse scrolled (533, 282) with delta (0, -1)
Screenshot: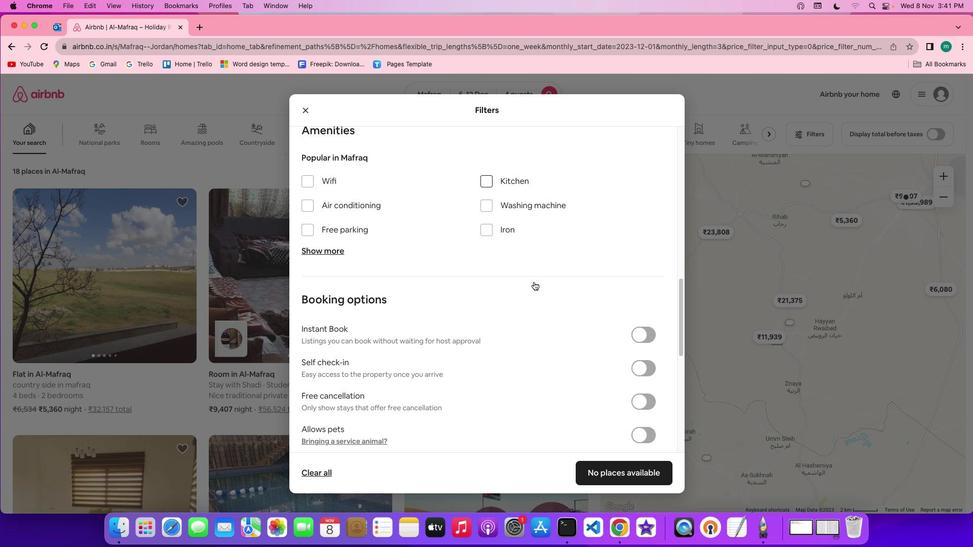 
Action: Mouse scrolled (533, 282) with delta (0, 0)
Screenshot: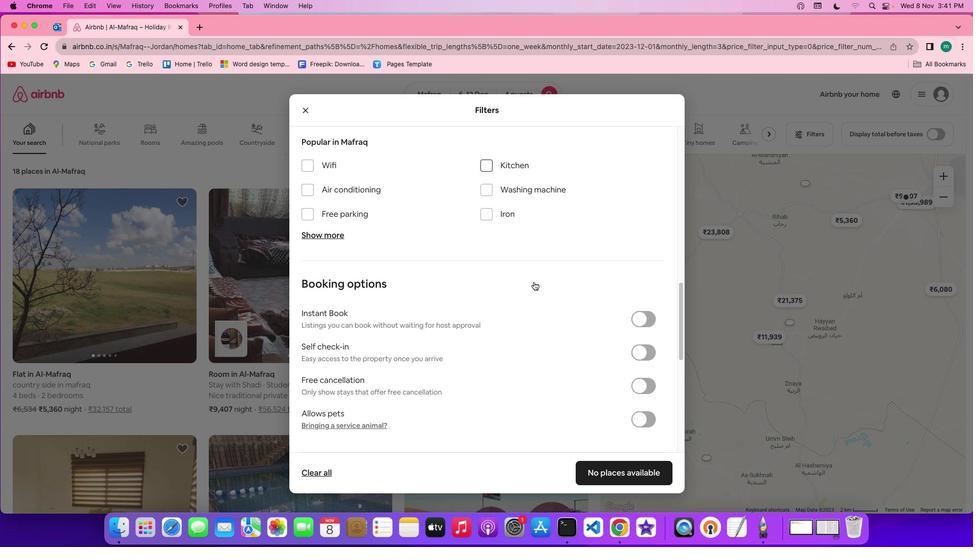 
Action: Mouse scrolled (533, 282) with delta (0, 0)
Screenshot: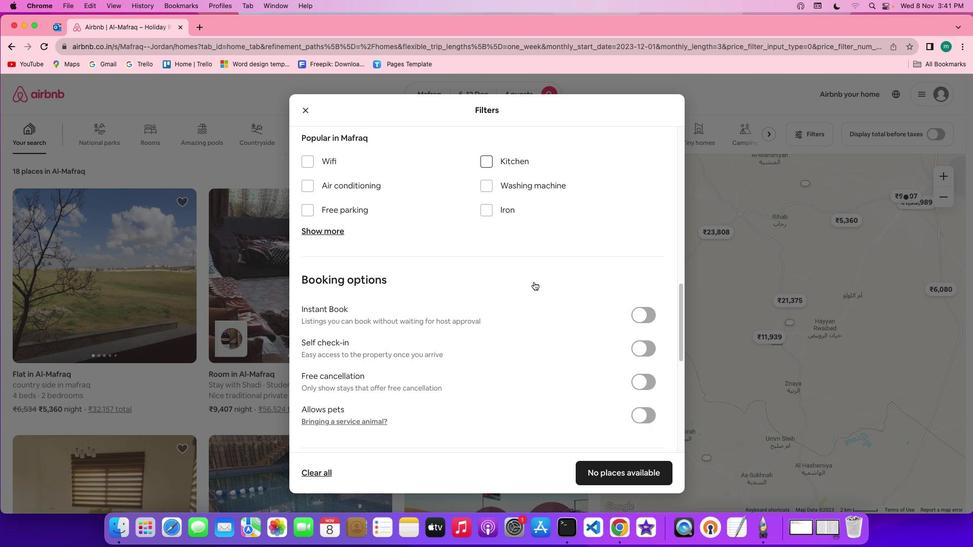 
Action: Mouse scrolled (533, 282) with delta (0, 0)
Screenshot: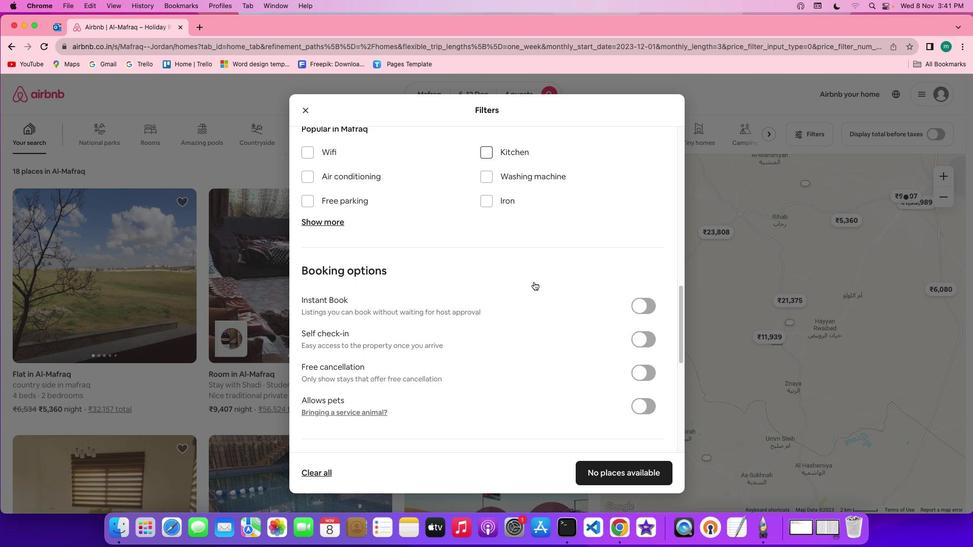
Action: Mouse scrolled (533, 282) with delta (0, 0)
Screenshot: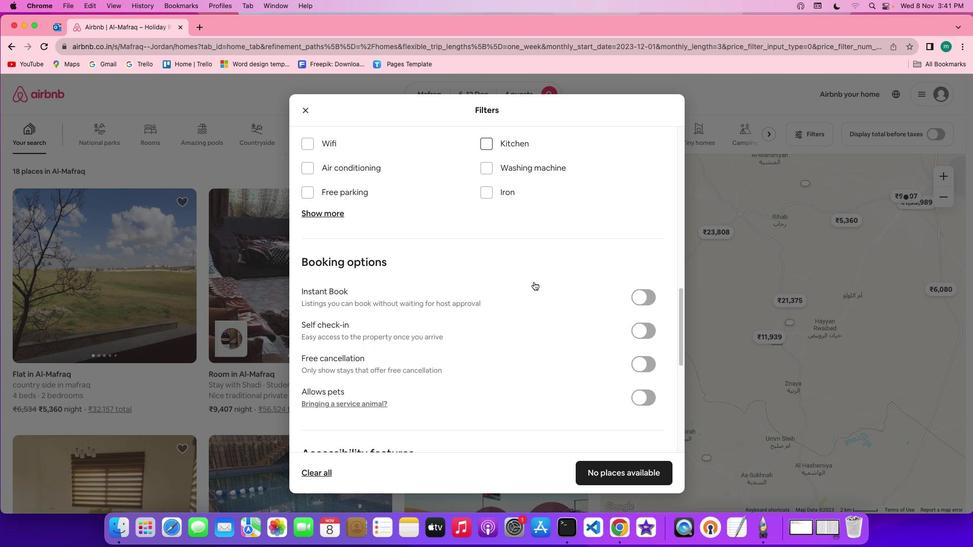 
Action: Mouse scrolled (533, 282) with delta (0, 0)
Screenshot: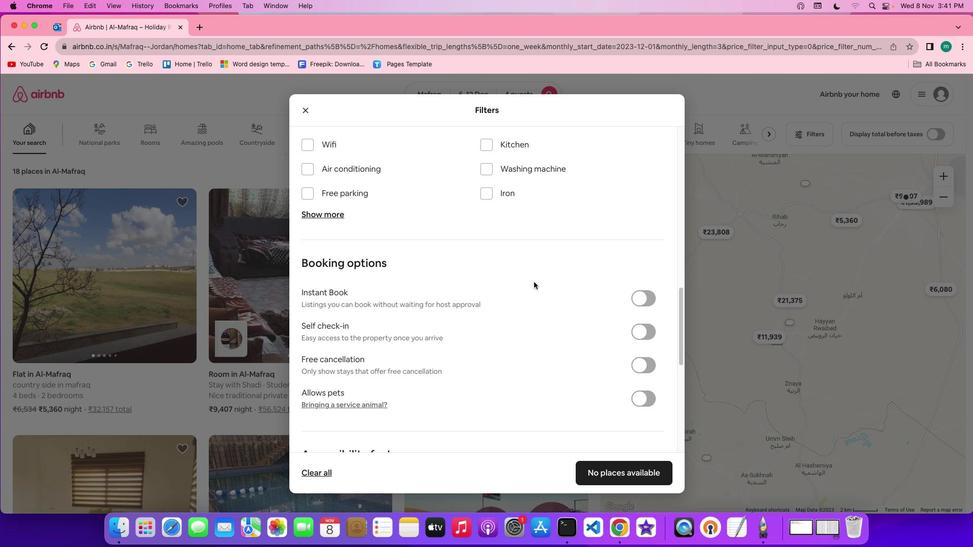 
Action: Mouse moved to (306, 142)
Screenshot: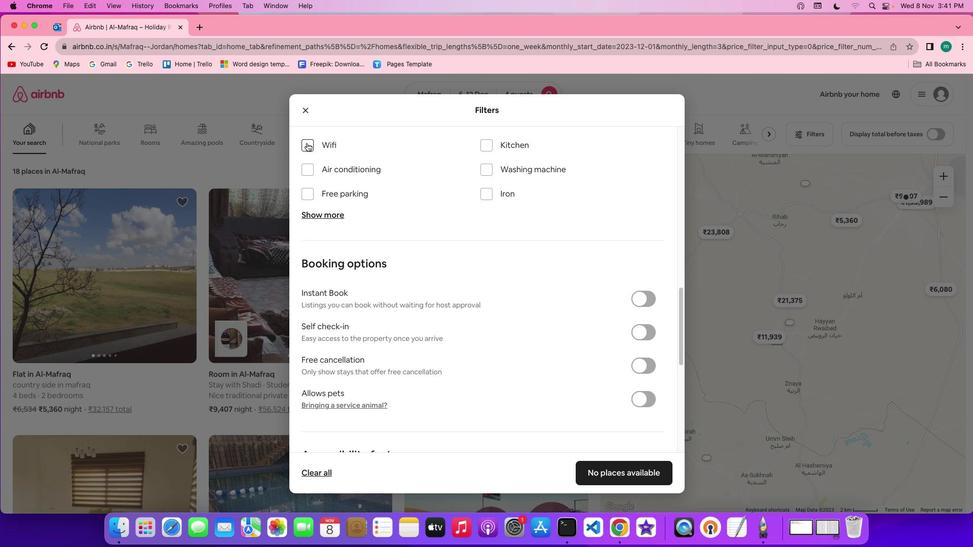 
Action: Mouse pressed left at (306, 142)
Screenshot: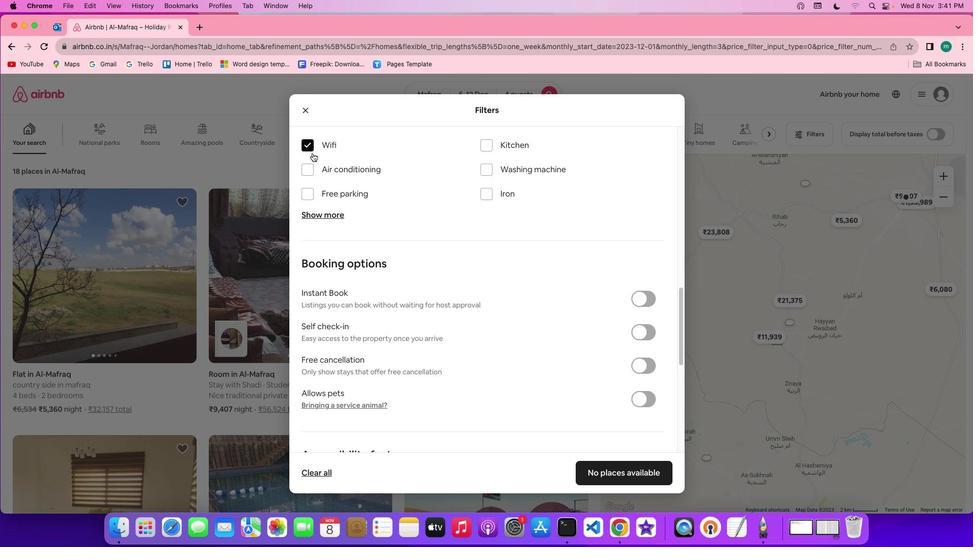 
Action: Mouse moved to (320, 211)
Screenshot: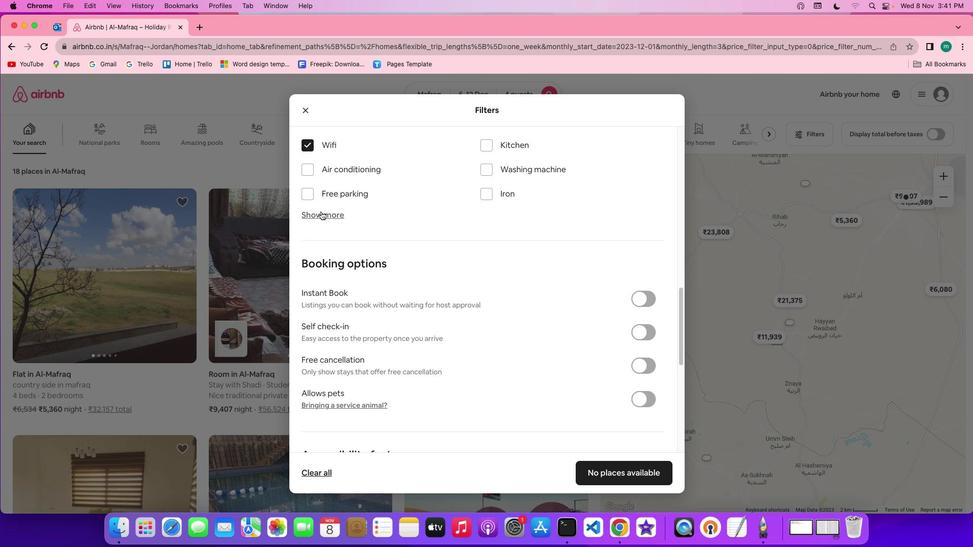 
Action: Mouse pressed left at (320, 211)
Screenshot: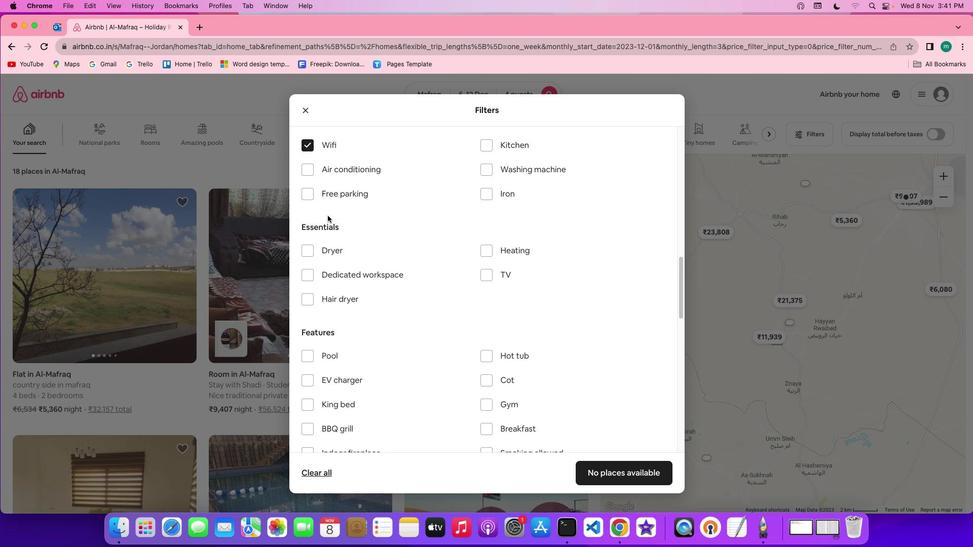 
Action: Mouse moved to (488, 278)
Screenshot: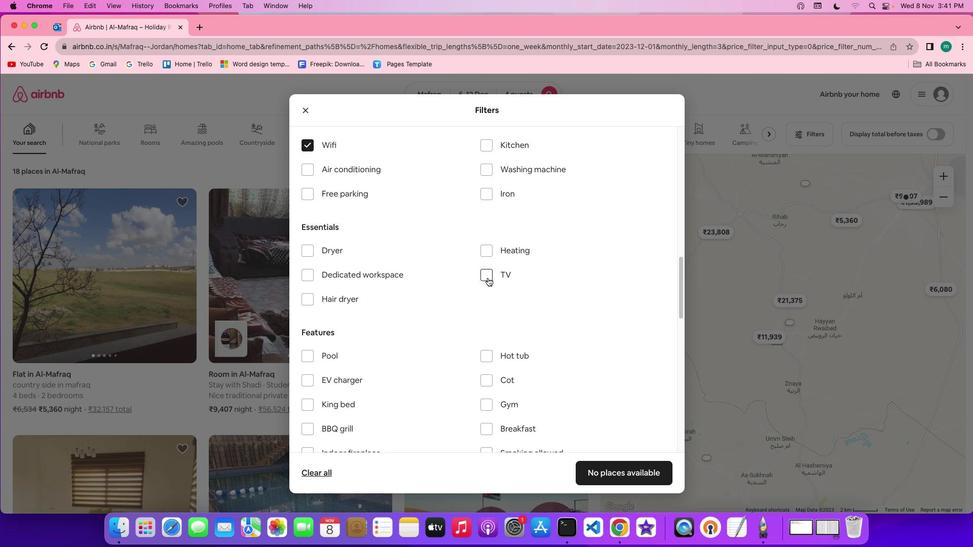 
Action: Mouse pressed left at (488, 278)
Screenshot: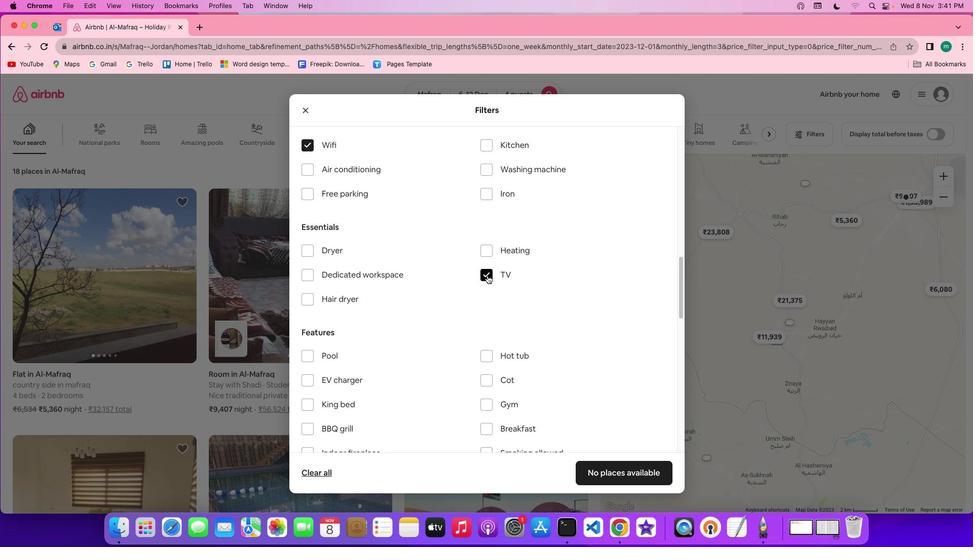 
Action: Mouse moved to (347, 192)
Screenshot: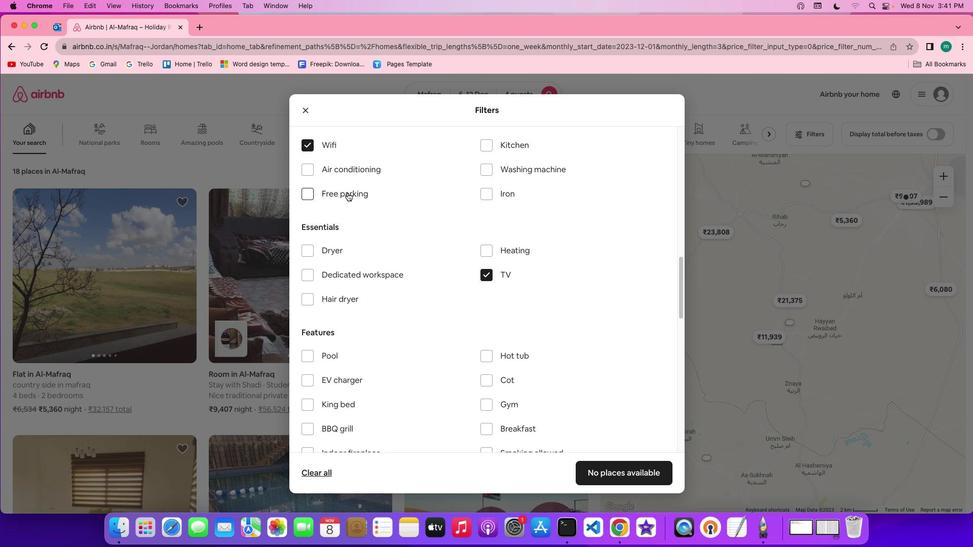 
Action: Mouse pressed left at (347, 192)
Screenshot: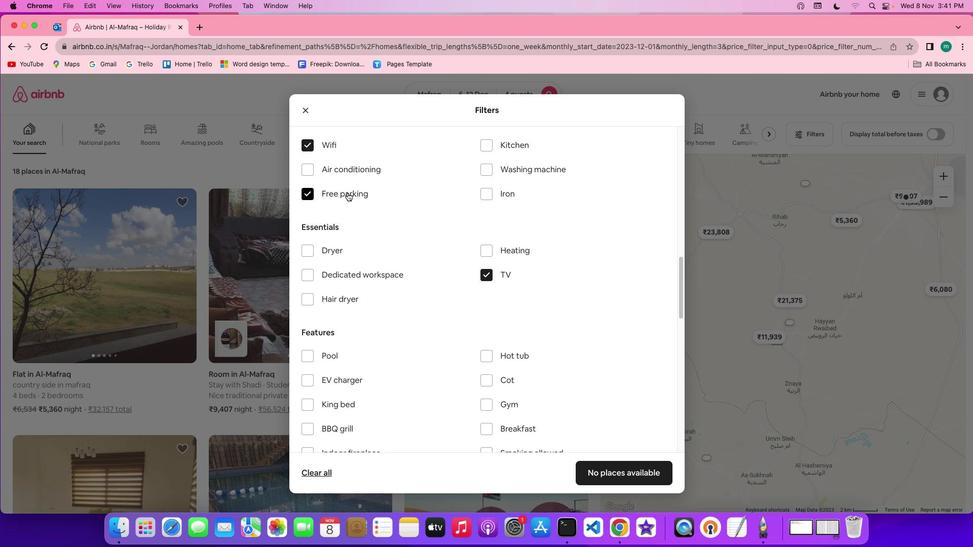 
Action: Mouse moved to (431, 246)
Screenshot: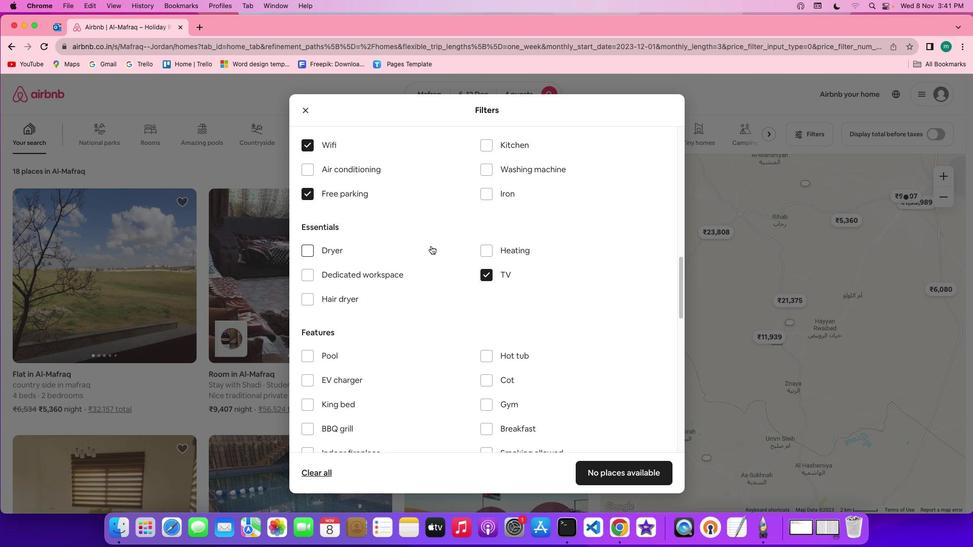 
Action: Mouse scrolled (431, 246) with delta (0, 0)
Screenshot: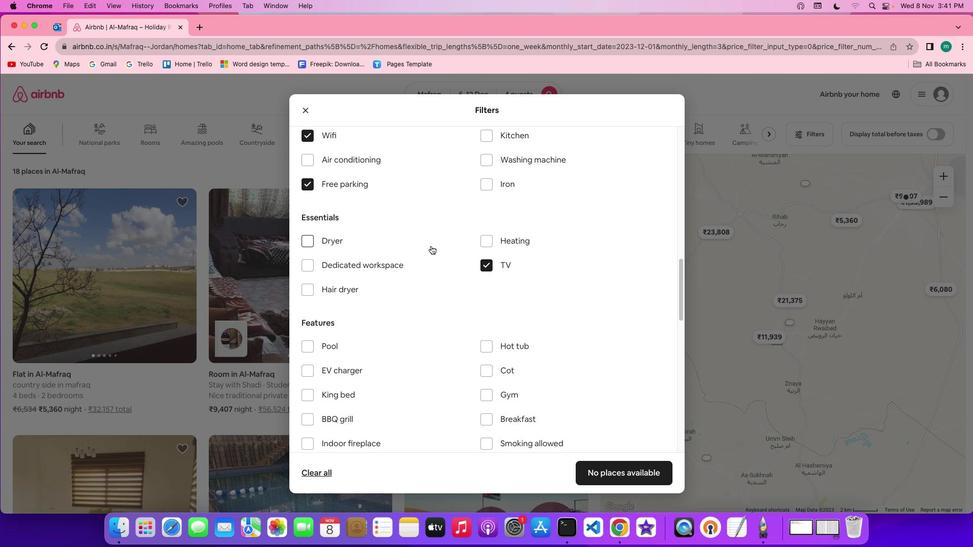 
Action: Mouse moved to (431, 246)
Screenshot: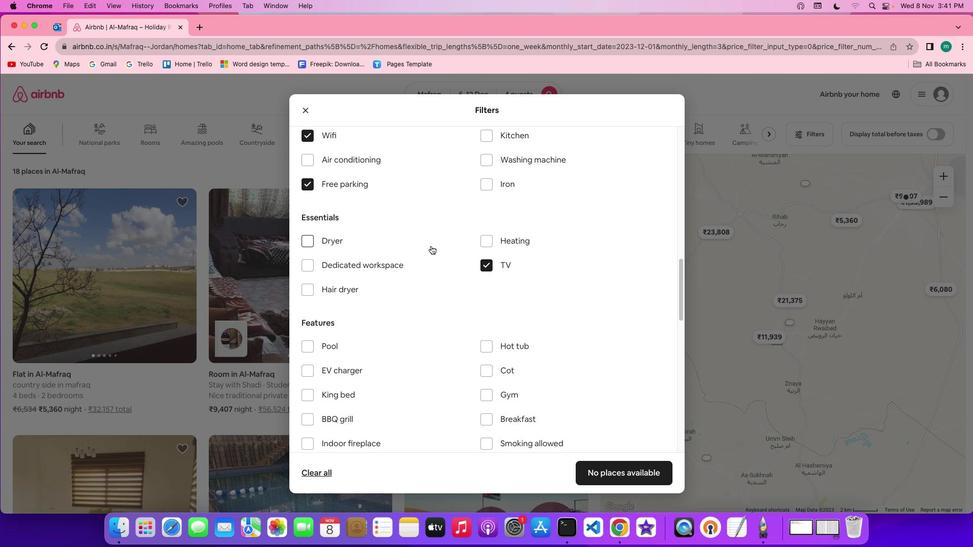 
Action: Mouse scrolled (431, 246) with delta (0, 0)
Screenshot: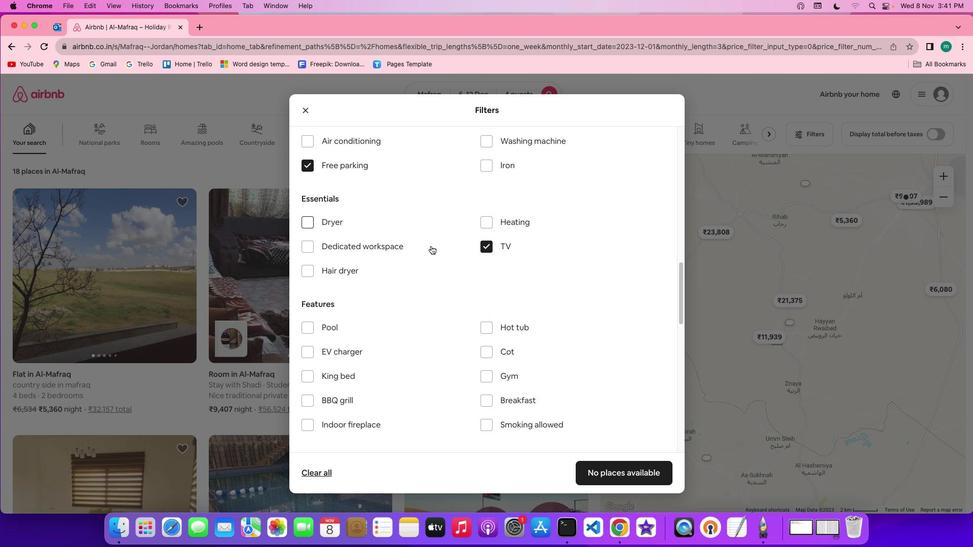 
Action: Mouse scrolled (431, 246) with delta (0, -1)
Screenshot: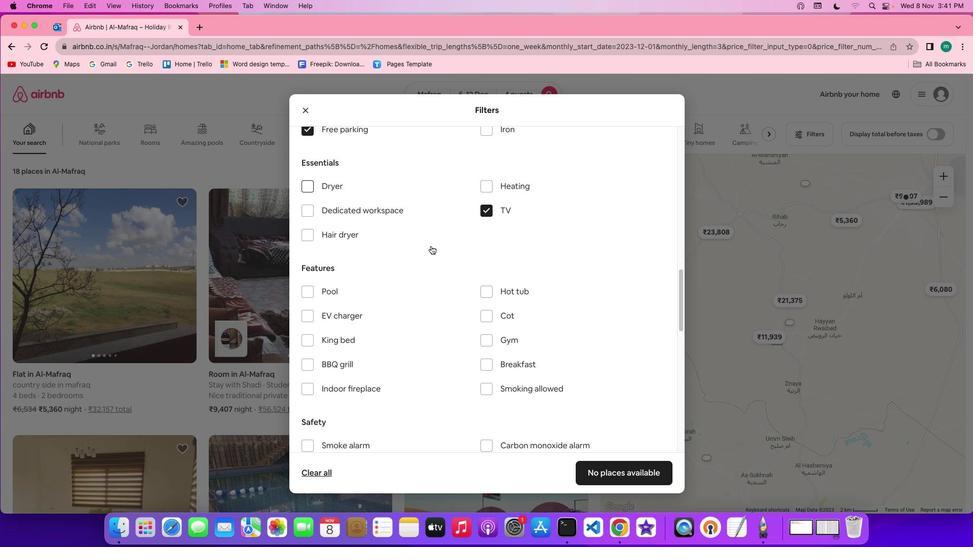 
Action: Mouse scrolled (431, 246) with delta (0, -1)
Screenshot: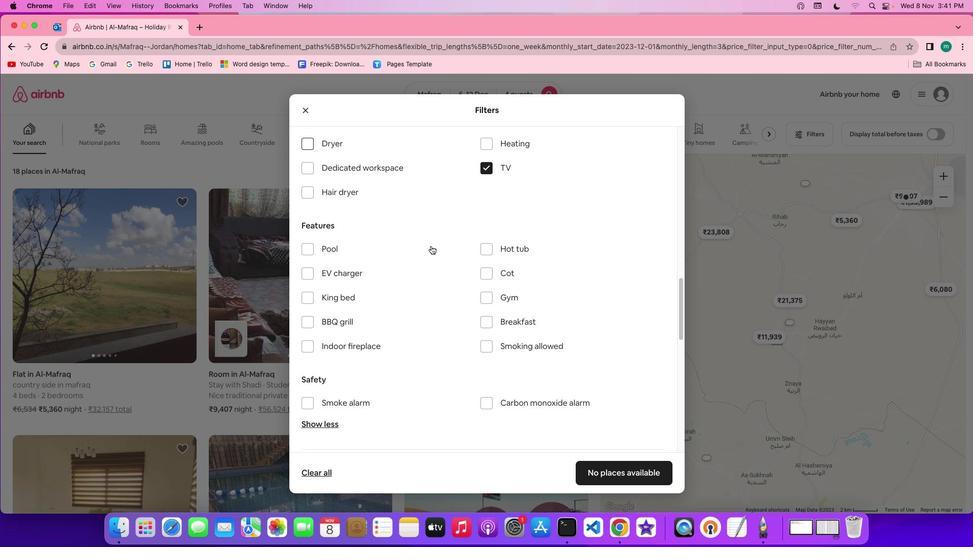 
Action: Mouse moved to (488, 254)
Screenshot: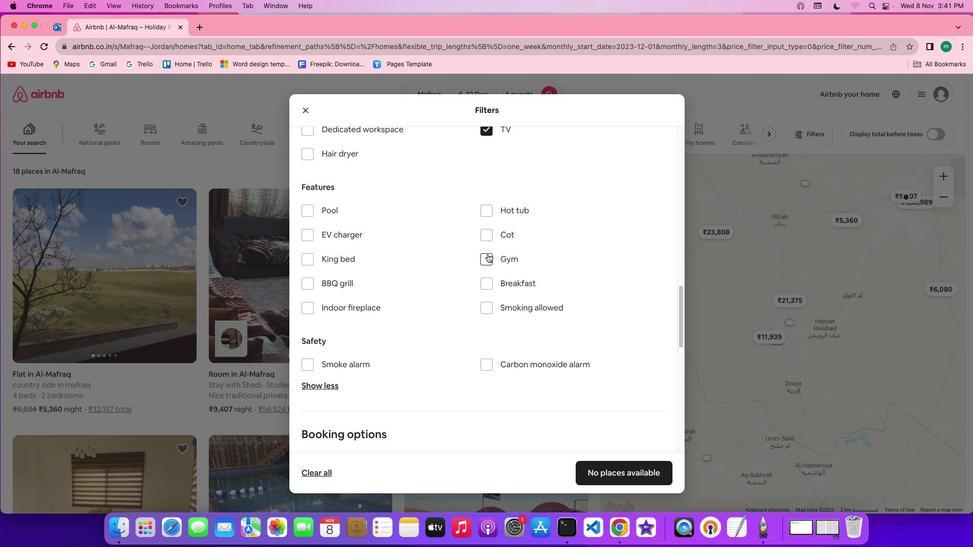 
Action: Mouse pressed left at (488, 254)
Screenshot: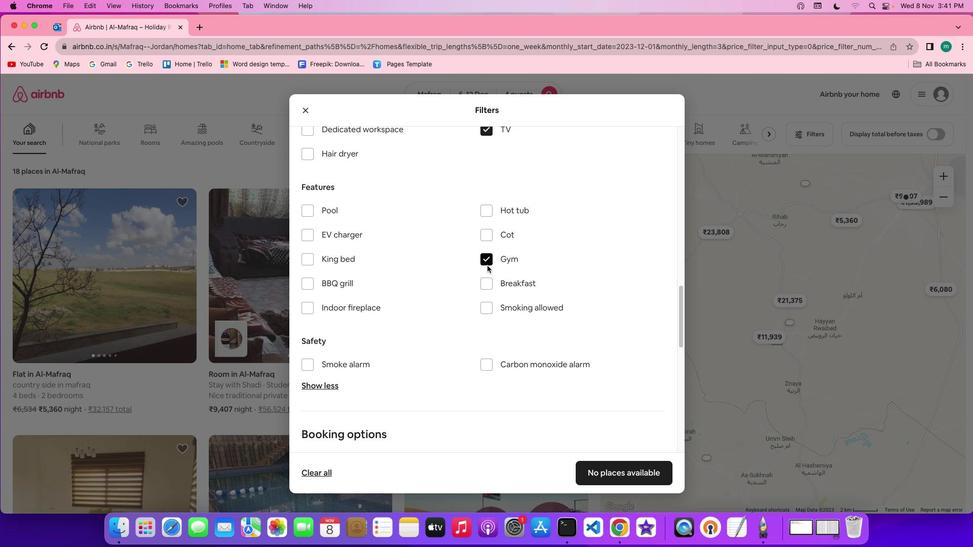 
Action: Mouse moved to (486, 285)
Screenshot: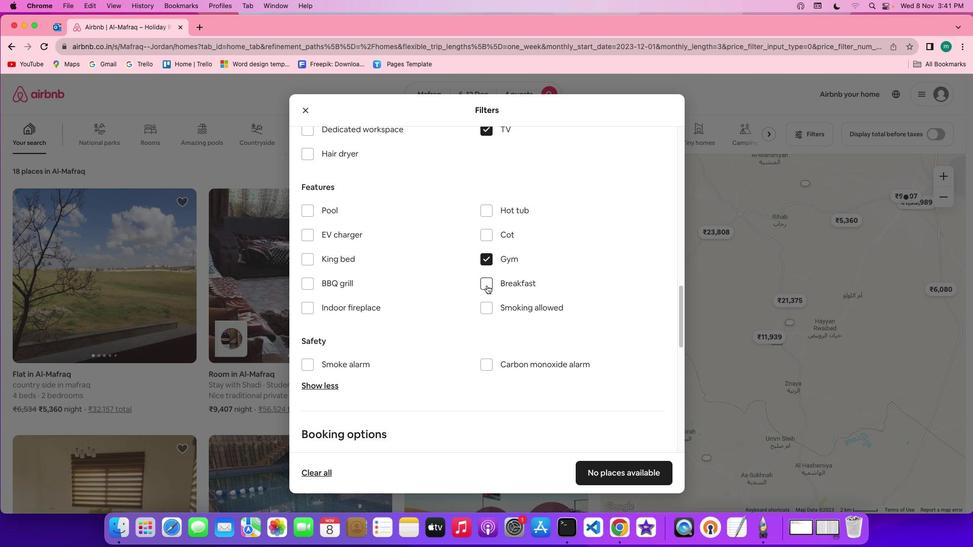 
Action: Mouse pressed left at (486, 285)
Screenshot: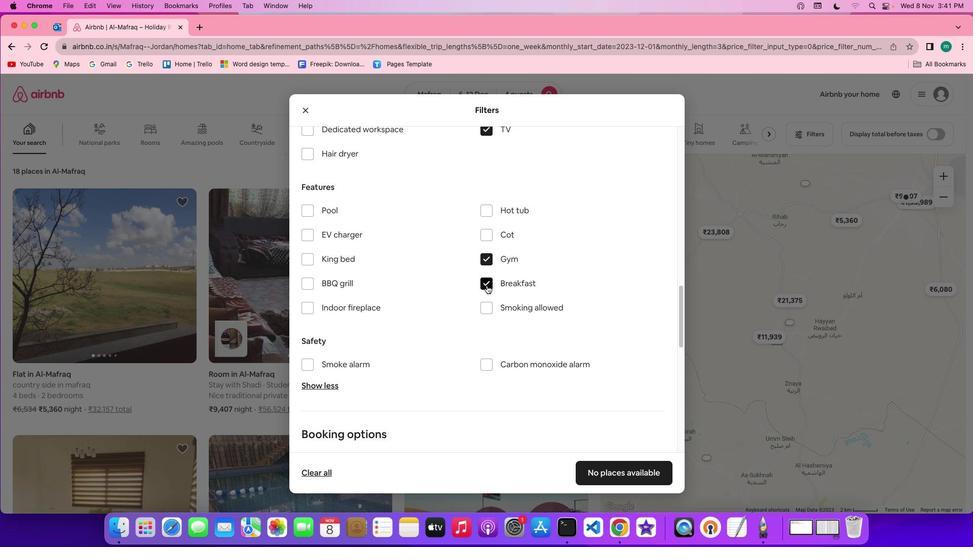 
Action: Mouse moved to (562, 293)
Screenshot: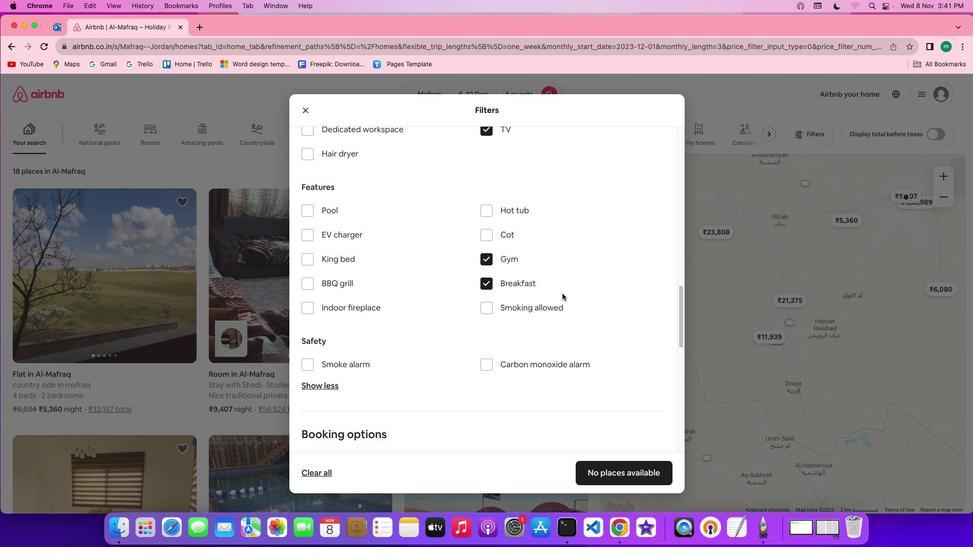 
Action: Mouse scrolled (562, 293) with delta (0, 0)
Screenshot: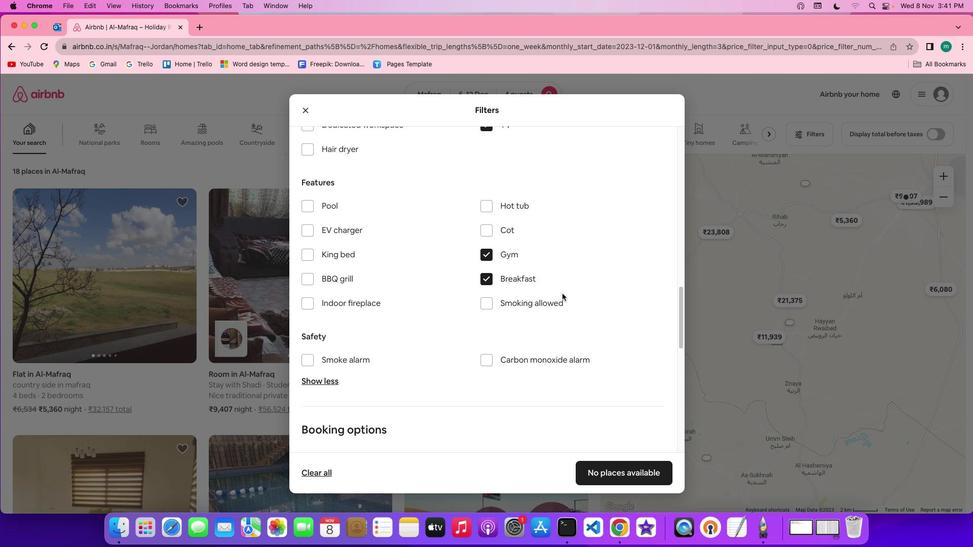 
Action: Mouse scrolled (562, 293) with delta (0, 0)
Screenshot: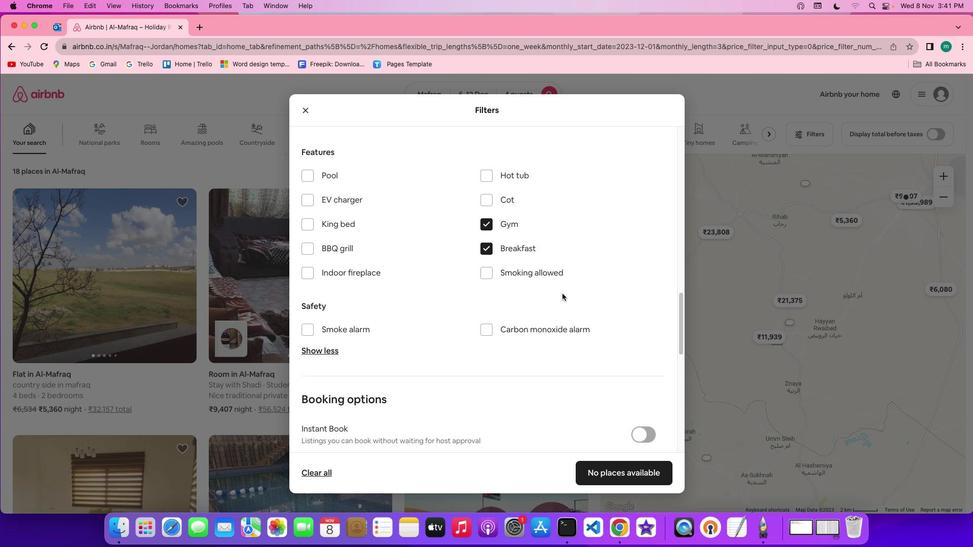 
Action: Mouse scrolled (562, 293) with delta (0, -1)
Screenshot: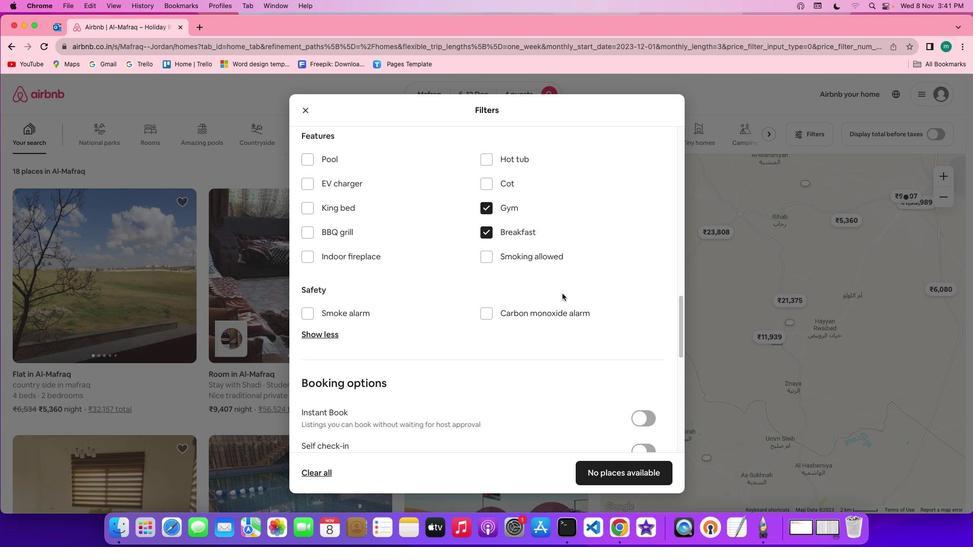 
Action: Mouse scrolled (562, 293) with delta (0, 0)
Screenshot: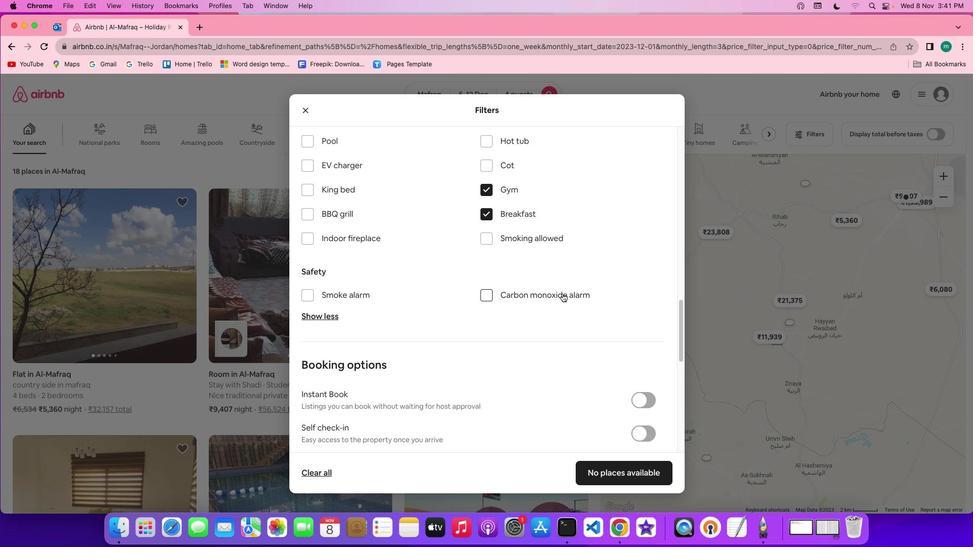 
Action: Mouse scrolled (562, 293) with delta (0, 0)
Screenshot: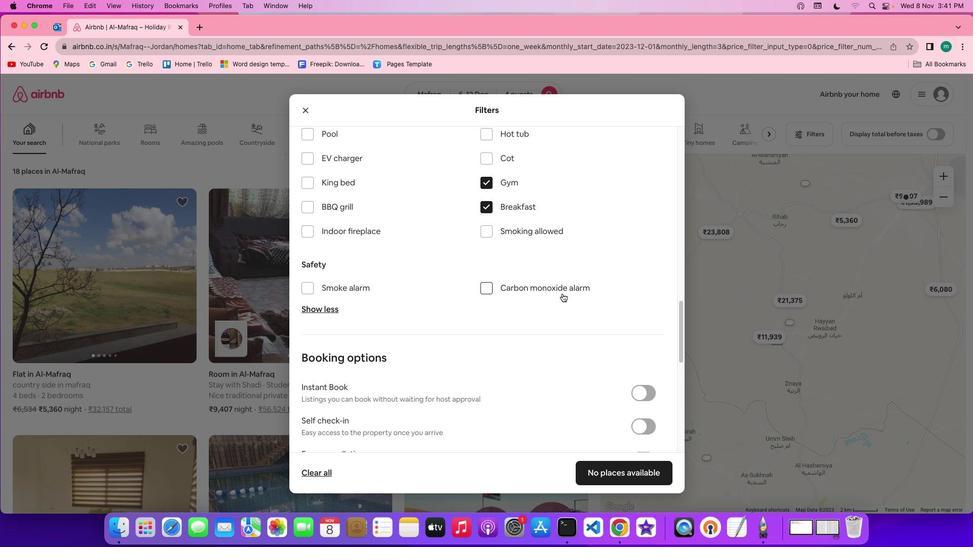 
Action: Mouse scrolled (562, 293) with delta (0, -1)
Screenshot: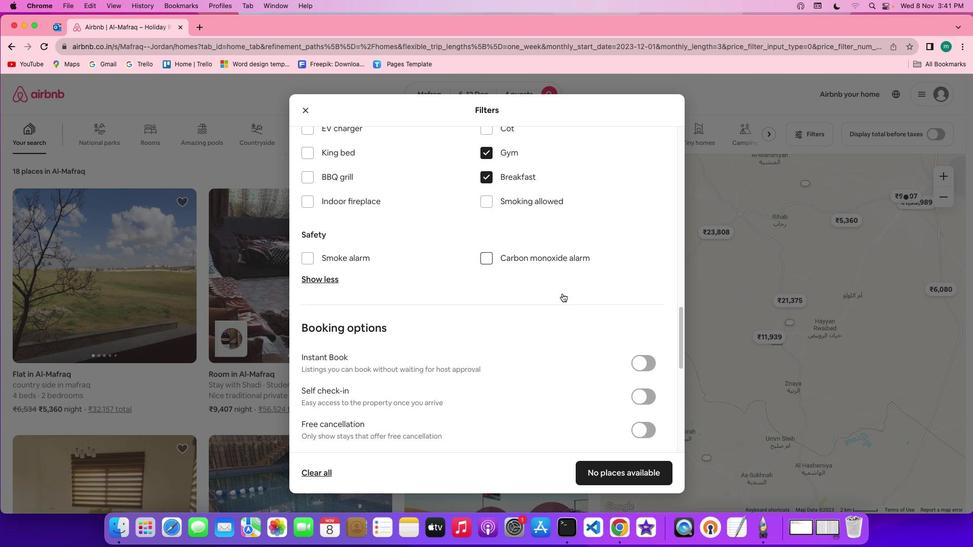 
Action: Mouse scrolled (562, 293) with delta (0, -1)
Screenshot: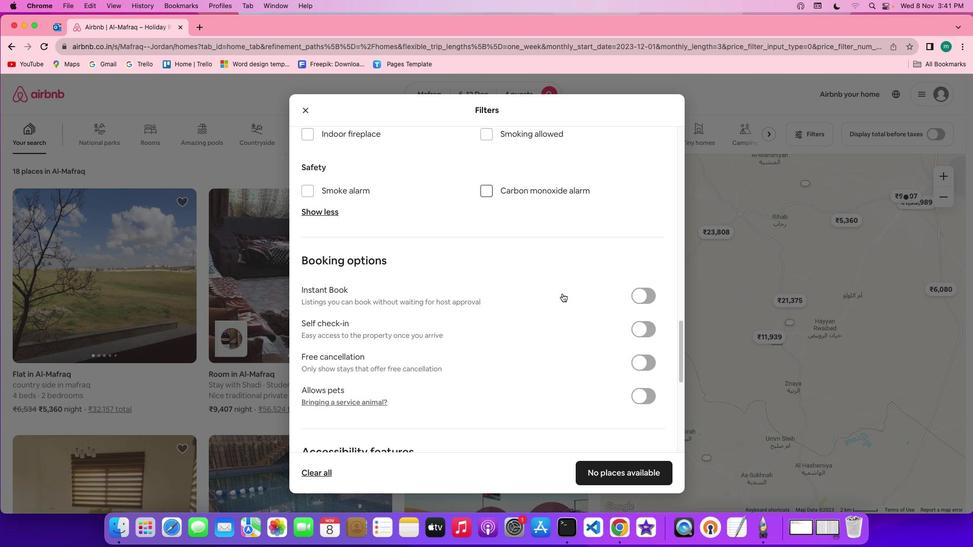 
Action: Mouse scrolled (562, 293) with delta (0, 0)
Screenshot: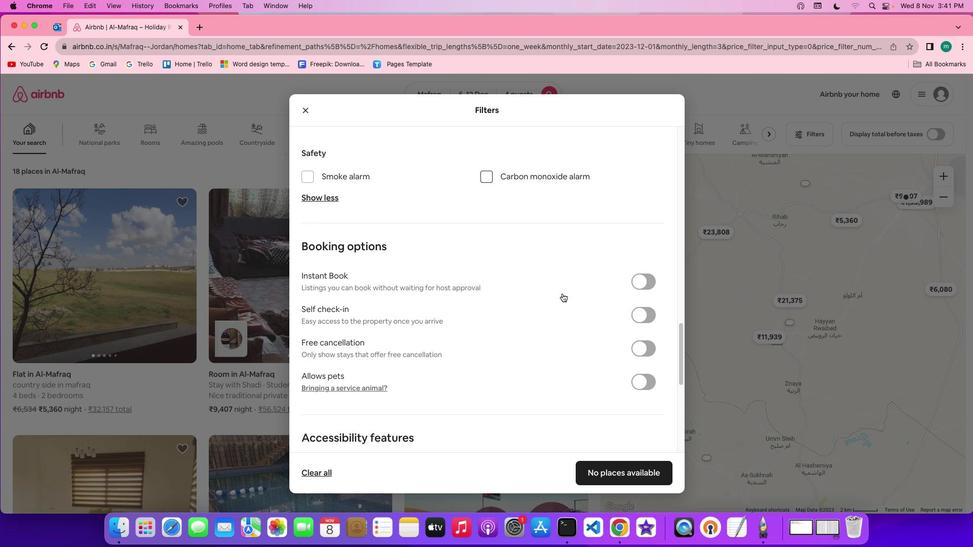 
Action: Mouse scrolled (562, 293) with delta (0, 0)
Screenshot: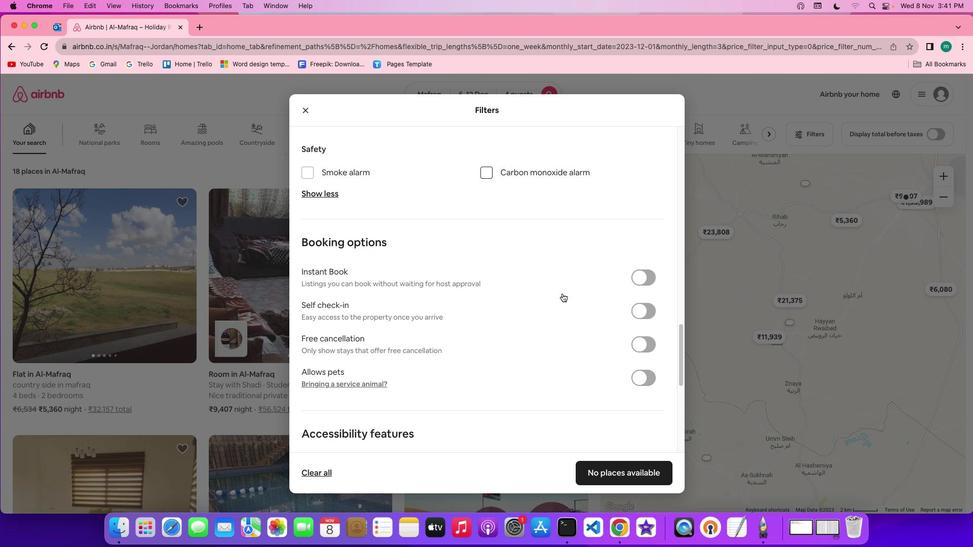 
Action: Mouse scrolled (562, 293) with delta (0, 0)
Screenshot: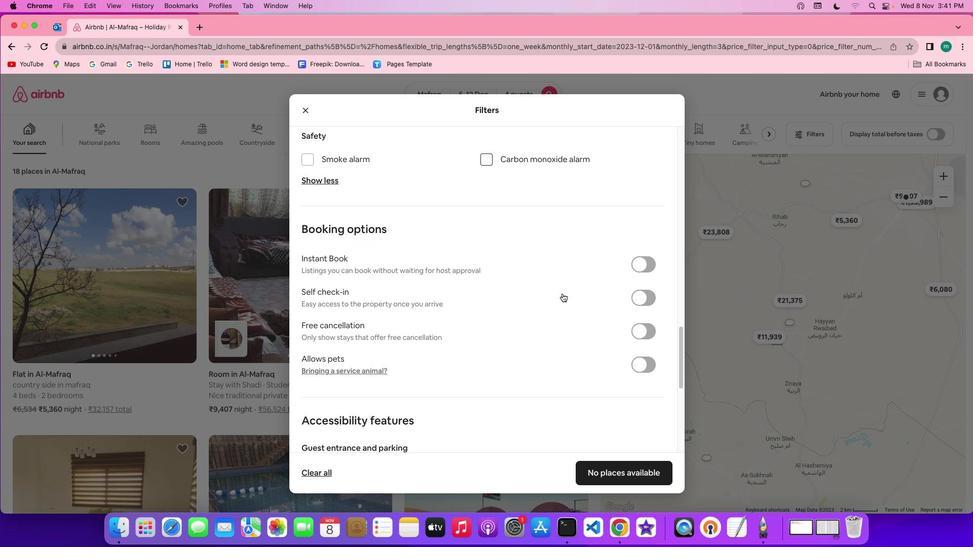 
Action: Mouse scrolled (562, 293) with delta (0, 0)
Screenshot: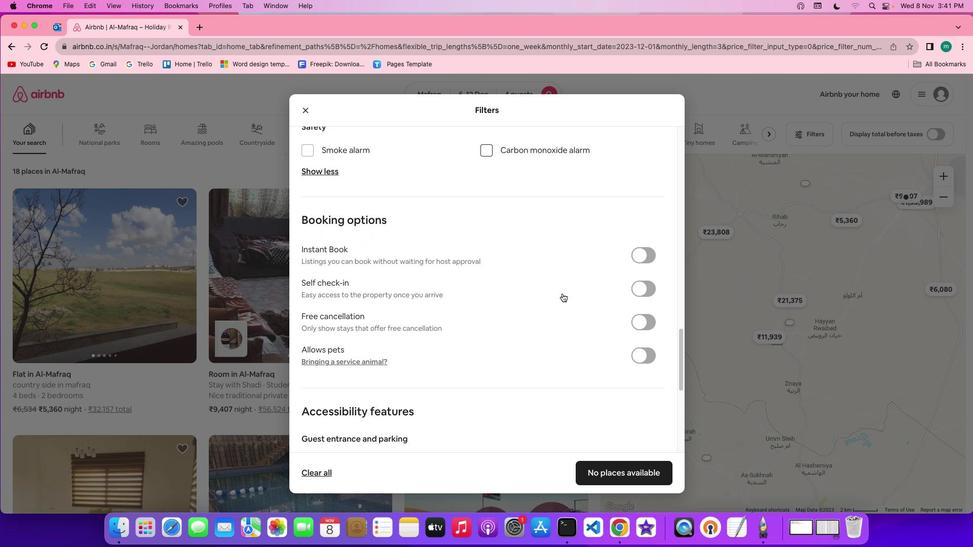 
Action: Mouse scrolled (562, 293) with delta (0, 0)
Screenshot: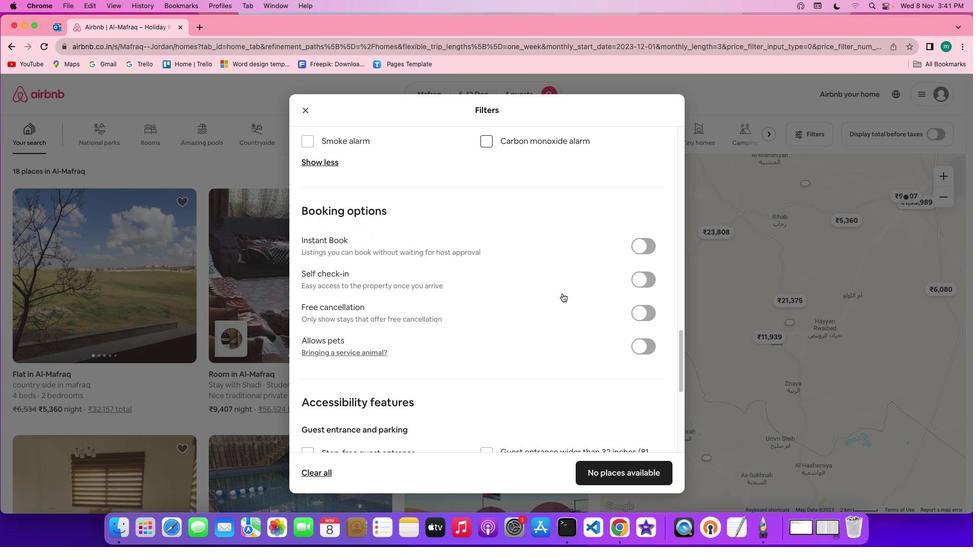 
Action: Mouse scrolled (562, 293) with delta (0, 0)
Screenshot: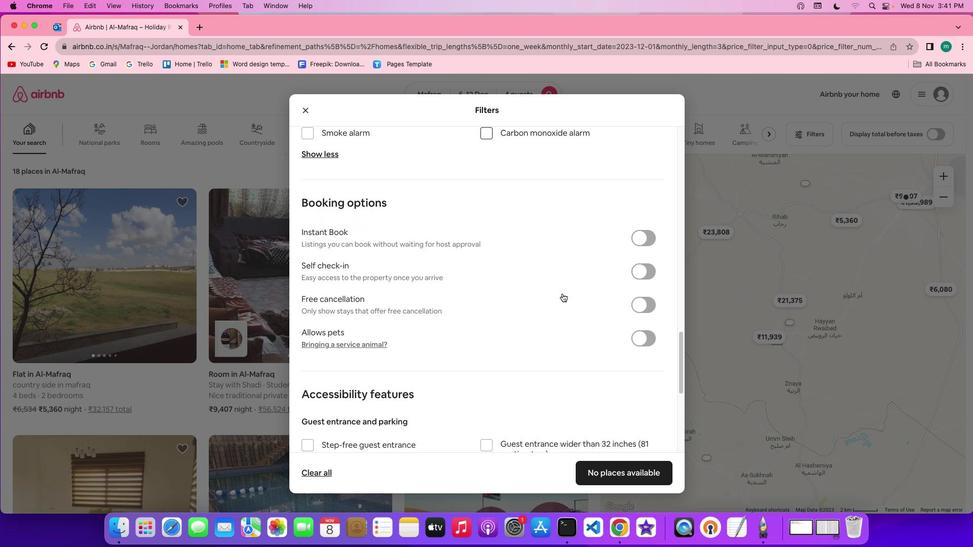 
Action: Mouse scrolled (562, 293) with delta (0, 0)
Screenshot: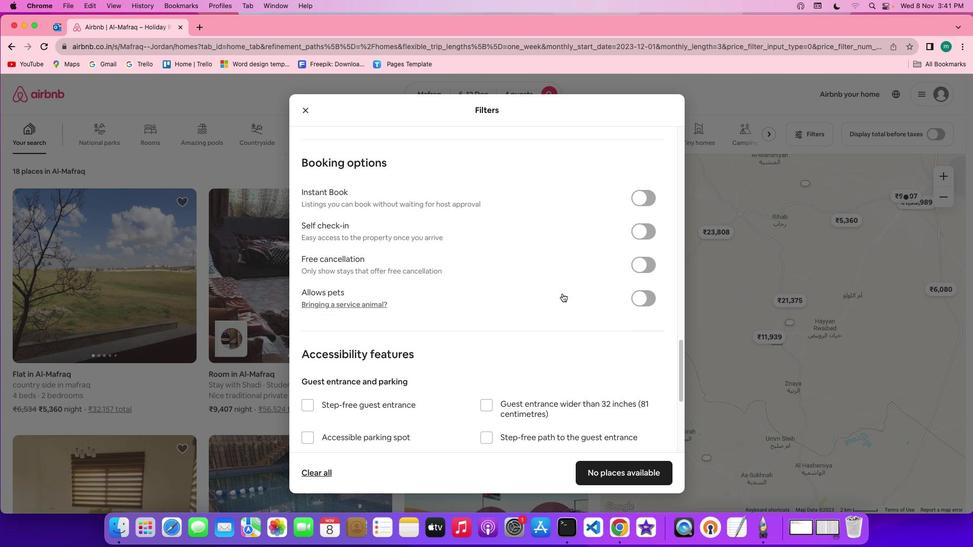 
Action: Mouse moved to (562, 293)
Screenshot: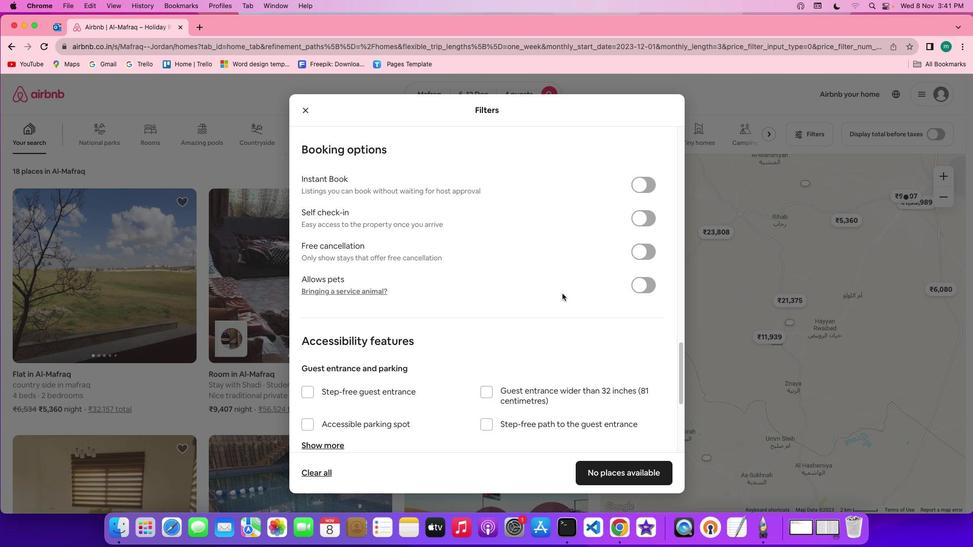 
Action: Mouse scrolled (562, 293) with delta (0, 0)
Screenshot: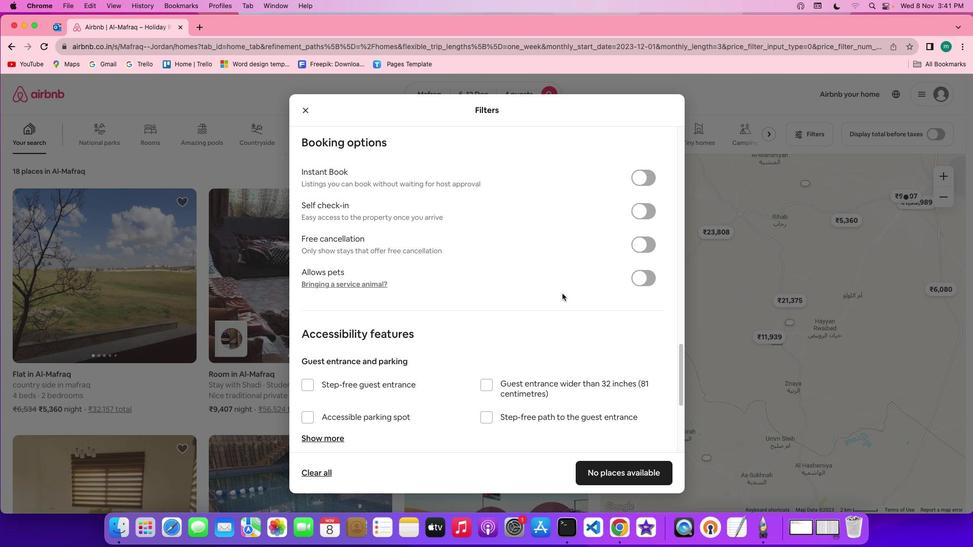 
Action: Mouse scrolled (562, 293) with delta (0, 0)
Screenshot: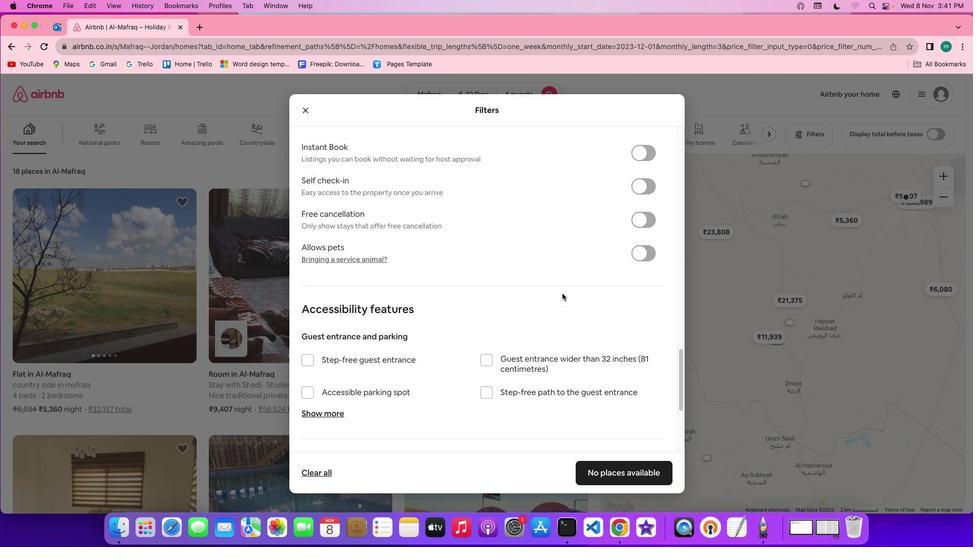 
Action: Mouse scrolled (562, 293) with delta (0, -1)
Screenshot: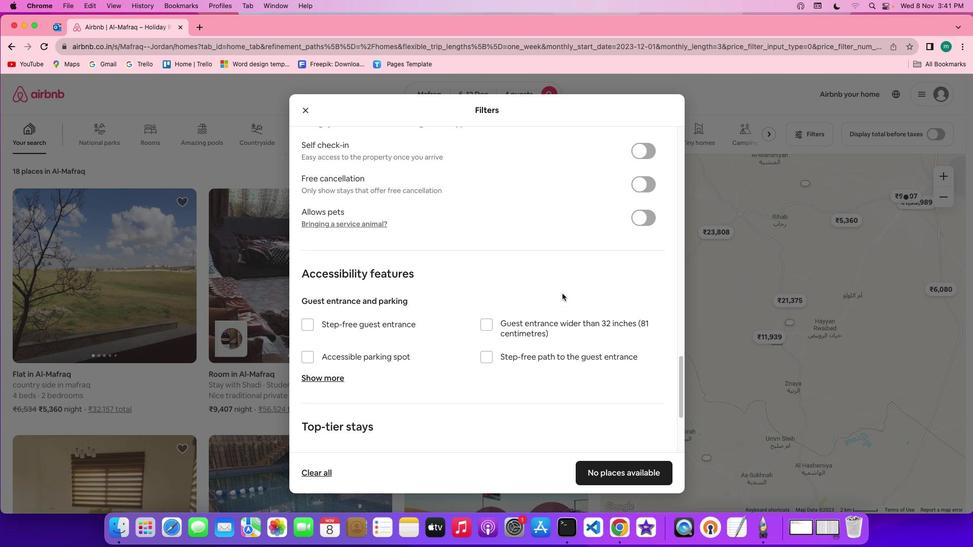 
Action: Mouse scrolled (562, 293) with delta (0, -1)
Screenshot: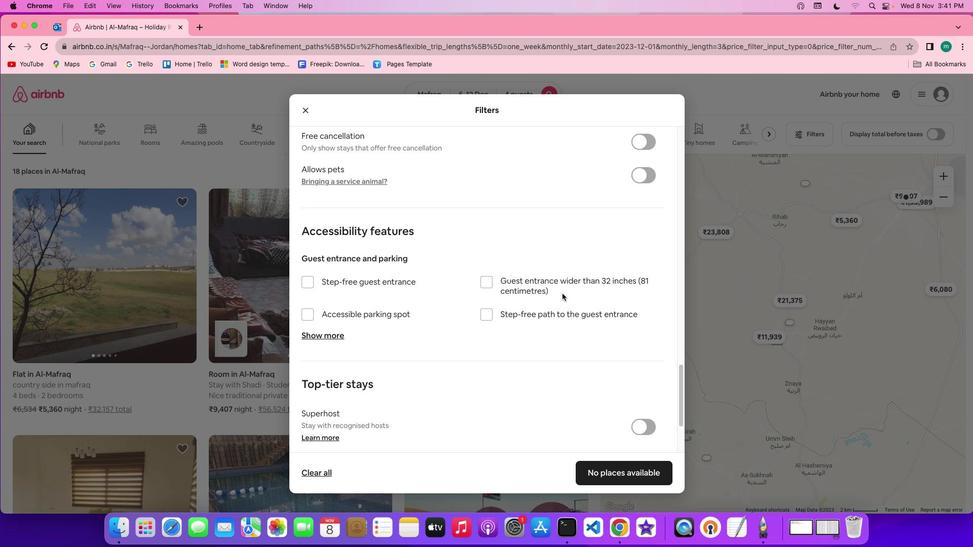 
Action: Mouse scrolled (562, 293) with delta (0, -2)
Screenshot: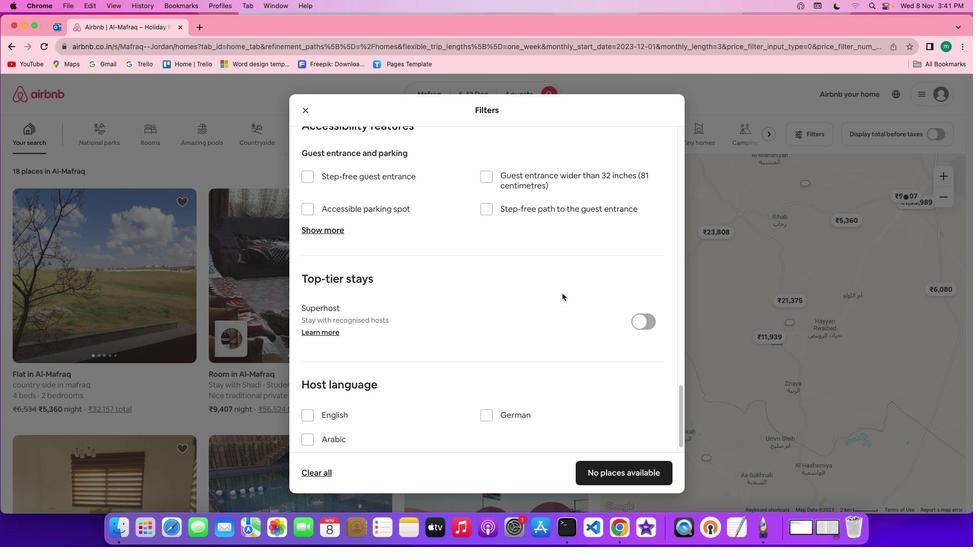 
Action: Mouse scrolled (562, 293) with delta (0, 0)
Screenshot: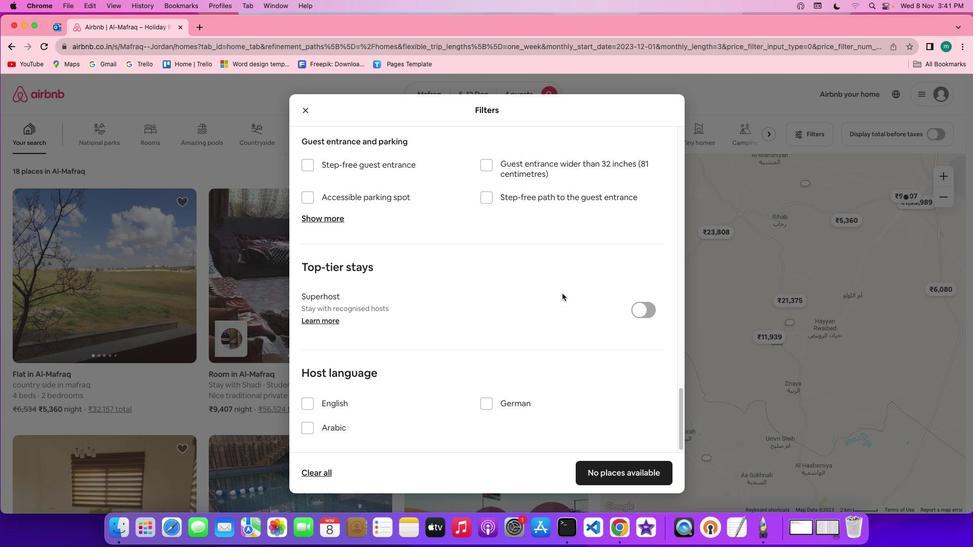
Action: Mouse scrolled (562, 293) with delta (0, 0)
Screenshot: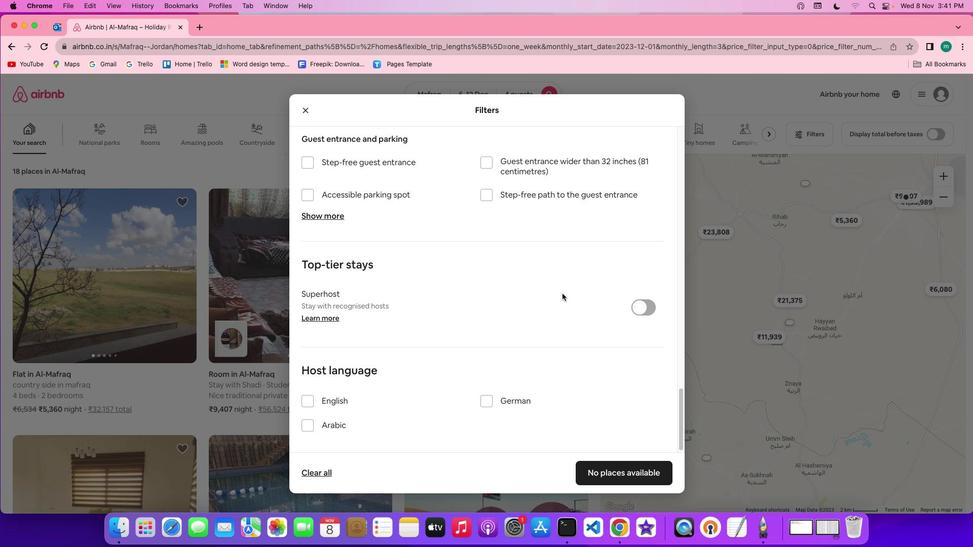 
Action: Mouse scrolled (562, 293) with delta (0, -2)
Screenshot: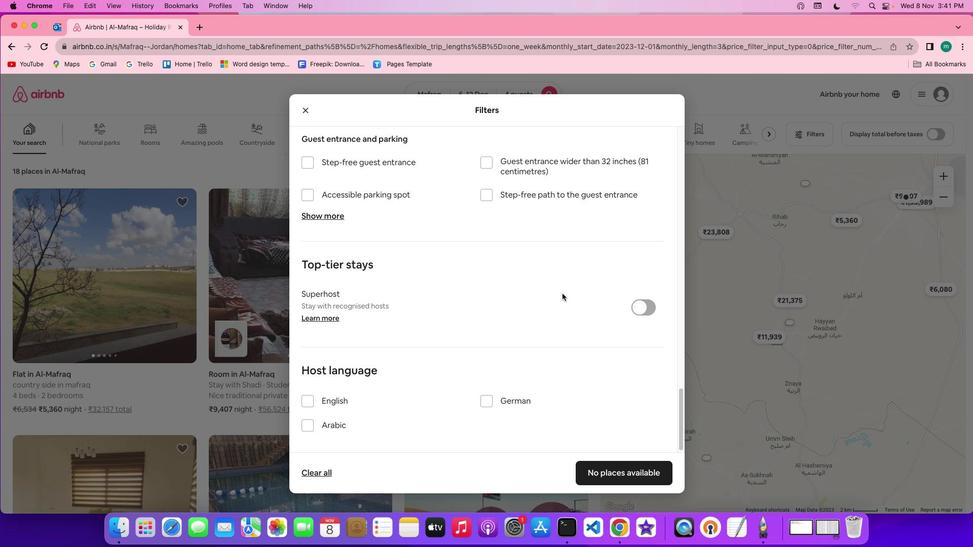 
Action: Mouse scrolled (562, 293) with delta (0, -2)
Screenshot: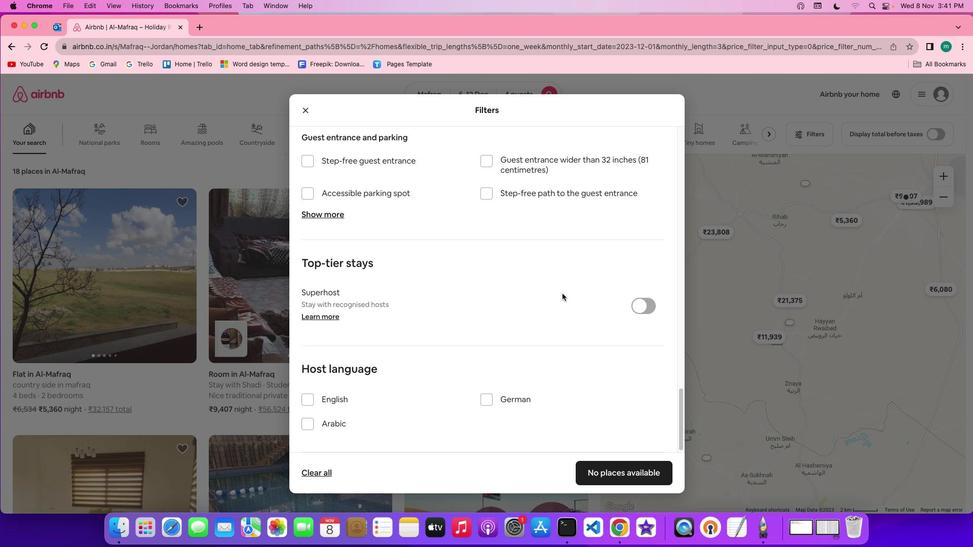 
Action: Mouse scrolled (562, 293) with delta (0, -3)
Screenshot: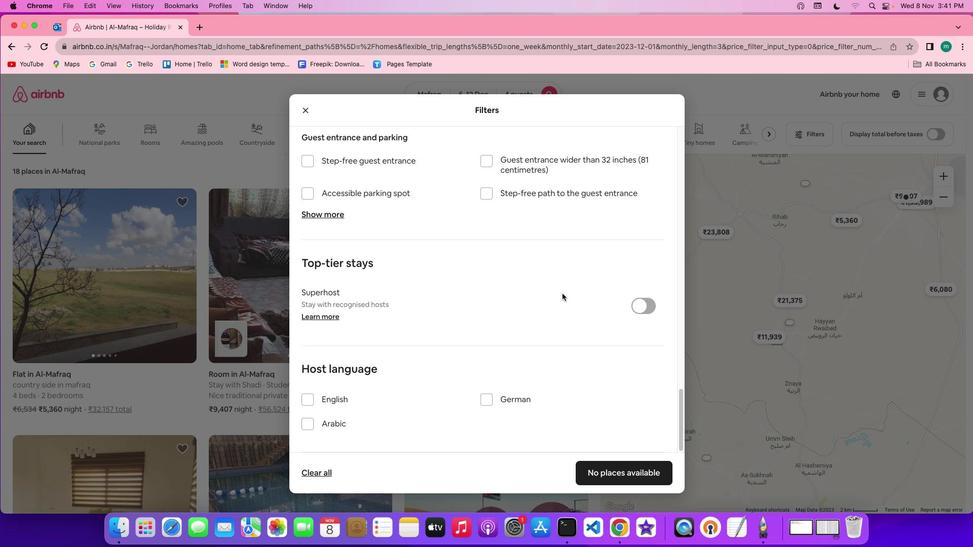
Action: Mouse scrolled (562, 293) with delta (0, -3)
Screenshot: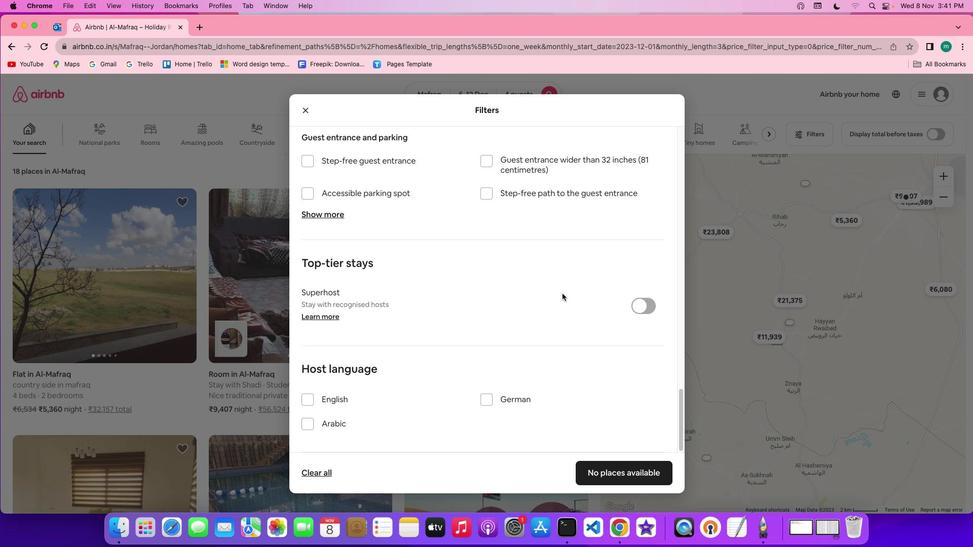 
Action: Mouse moved to (562, 293)
Screenshot: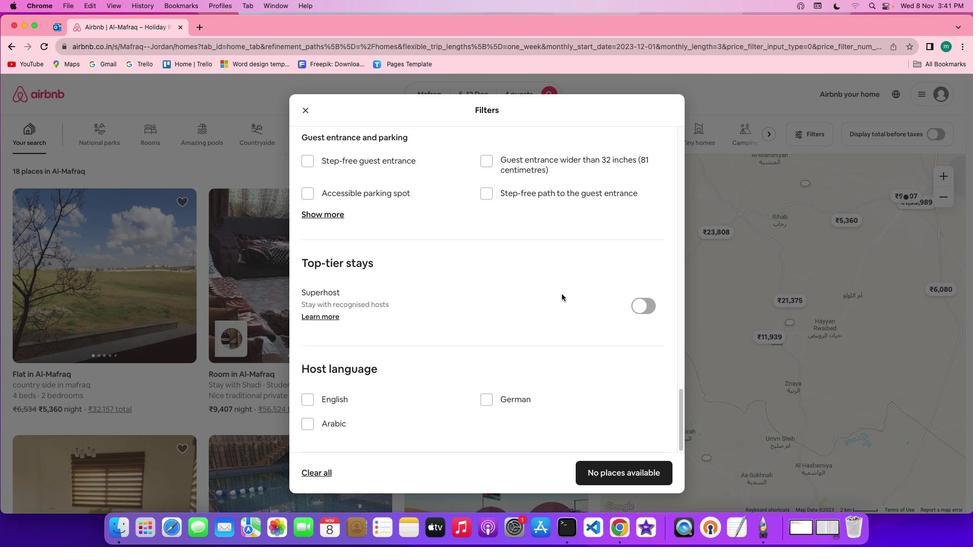 
Action: Mouse scrolled (562, 293) with delta (0, 0)
Screenshot: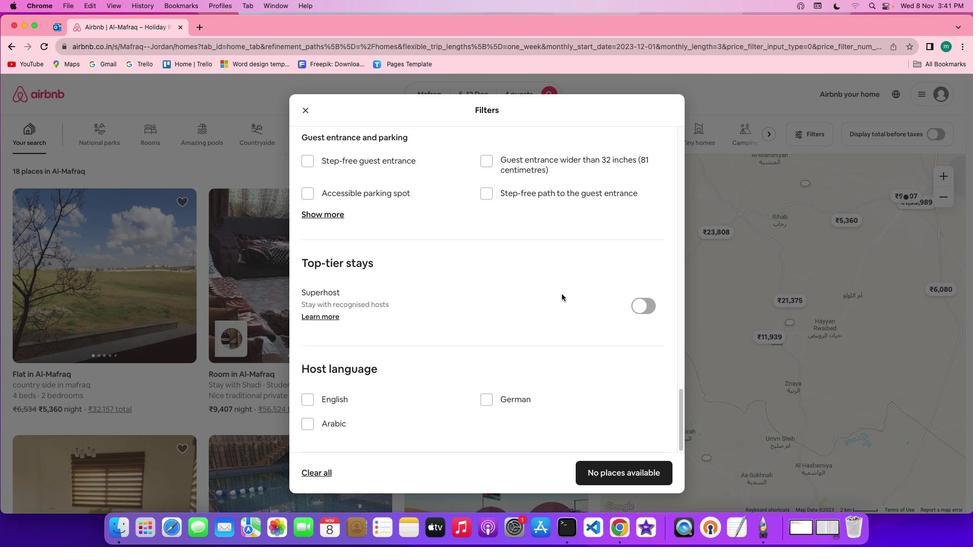 
Action: Mouse scrolled (562, 293) with delta (0, 0)
Screenshot: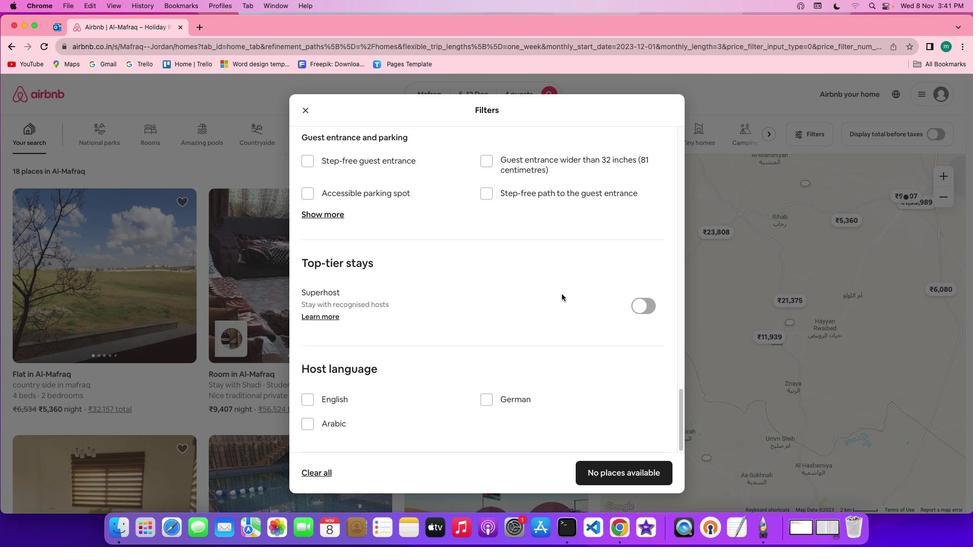 
Action: Mouse scrolled (562, 293) with delta (0, -2)
Screenshot: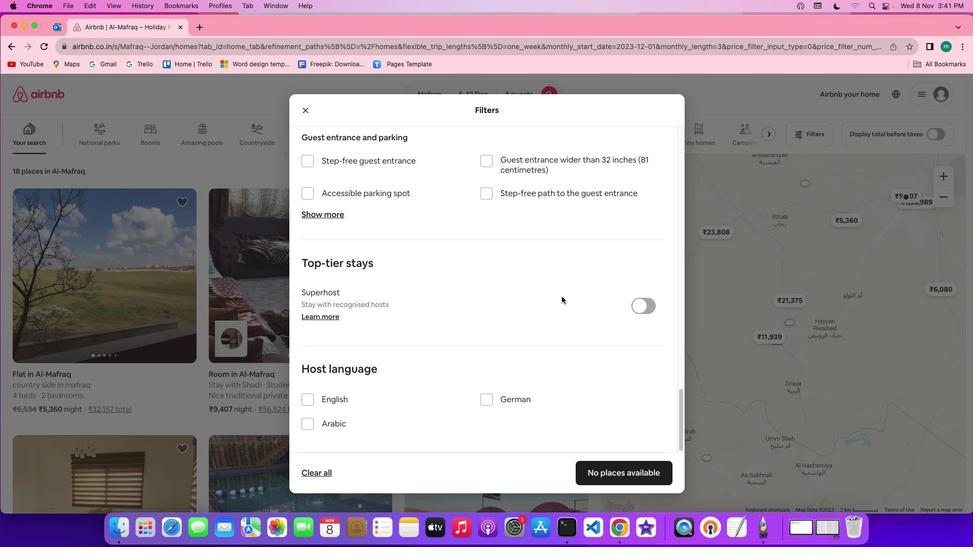 
Action: Mouse scrolled (562, 293) with delta (0, -2)
Screenshot: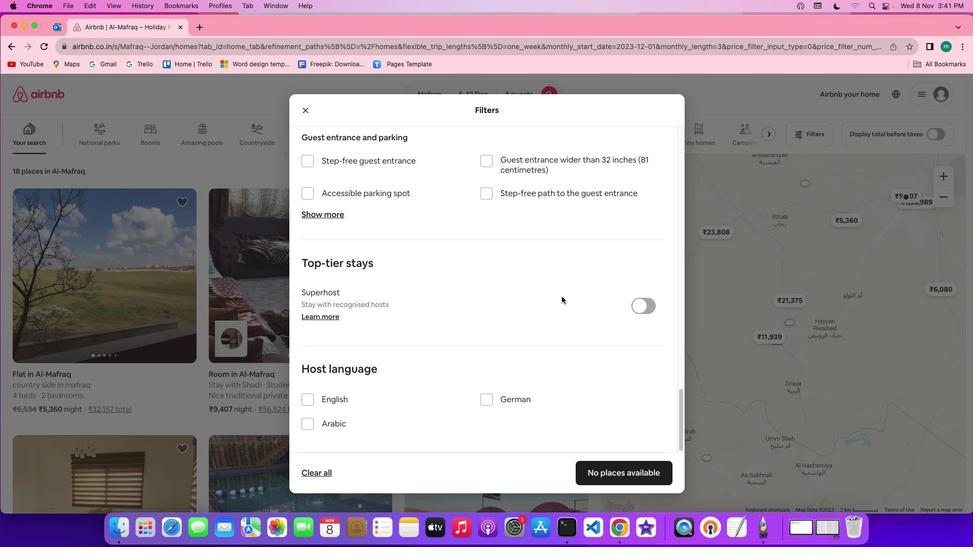 
Action: Mouse scrolled (562, 293) with delta (0, -3)
Screenshot: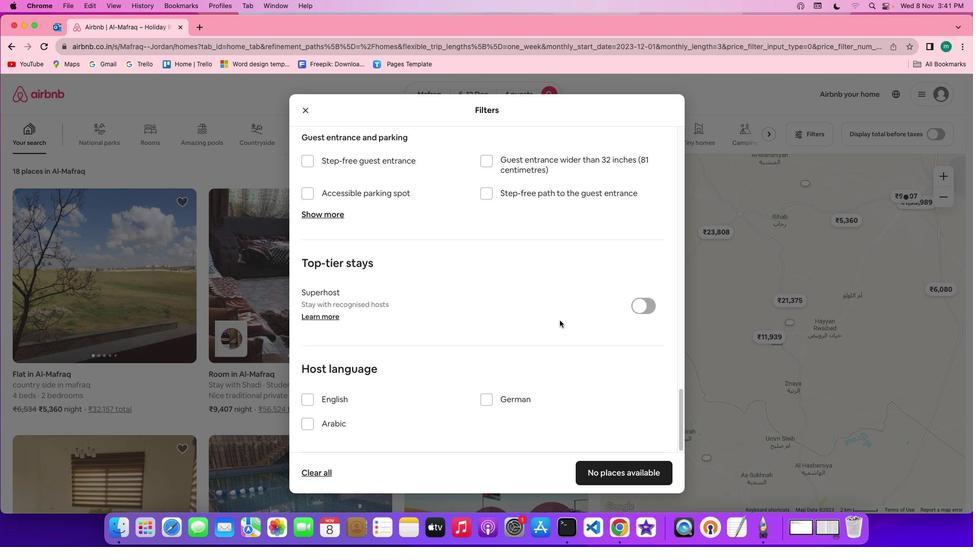 
Action: Mouse moved to (562, 293)
Screenshot: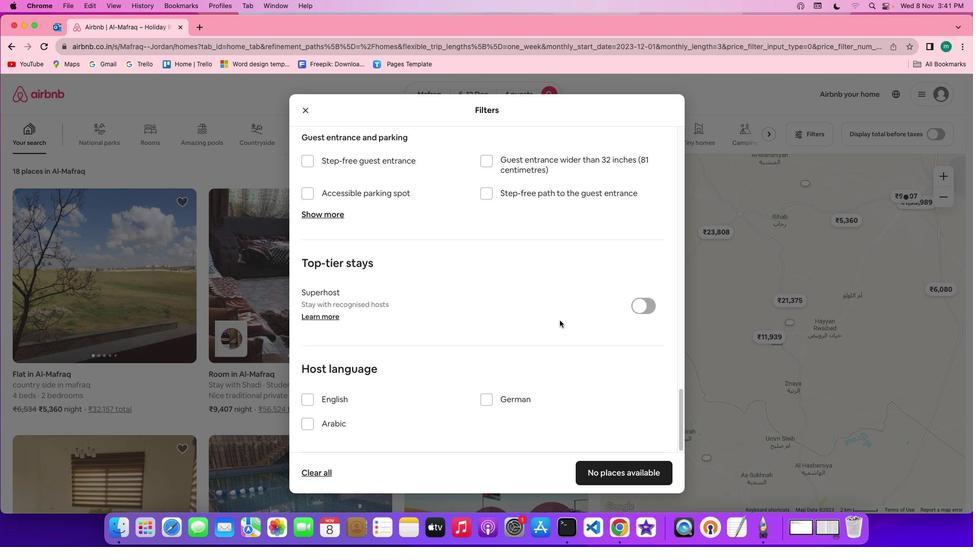 
Action: Mouse scrolled (562, 293) with delta (0, -3)
Screenshot: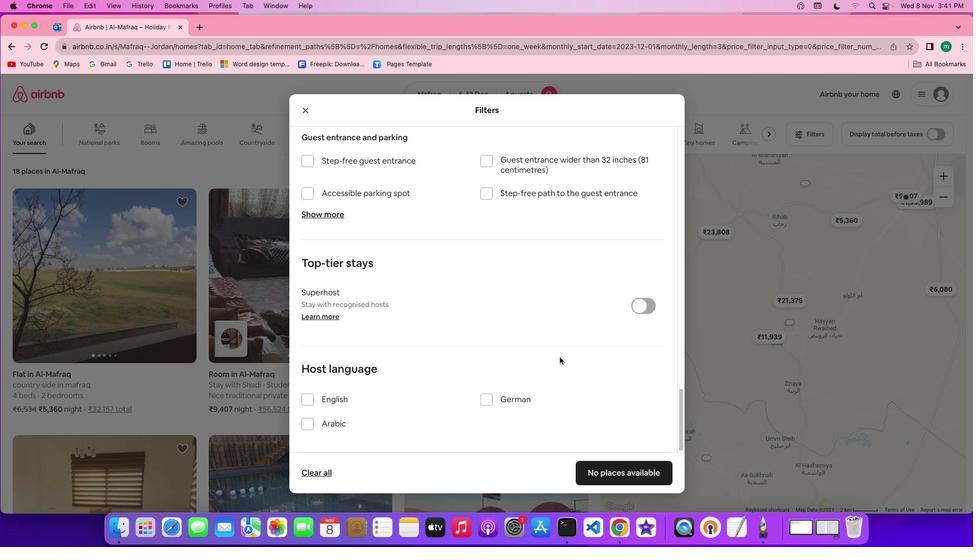 
Action: Mouse moved to (600, 475)
Screenshot: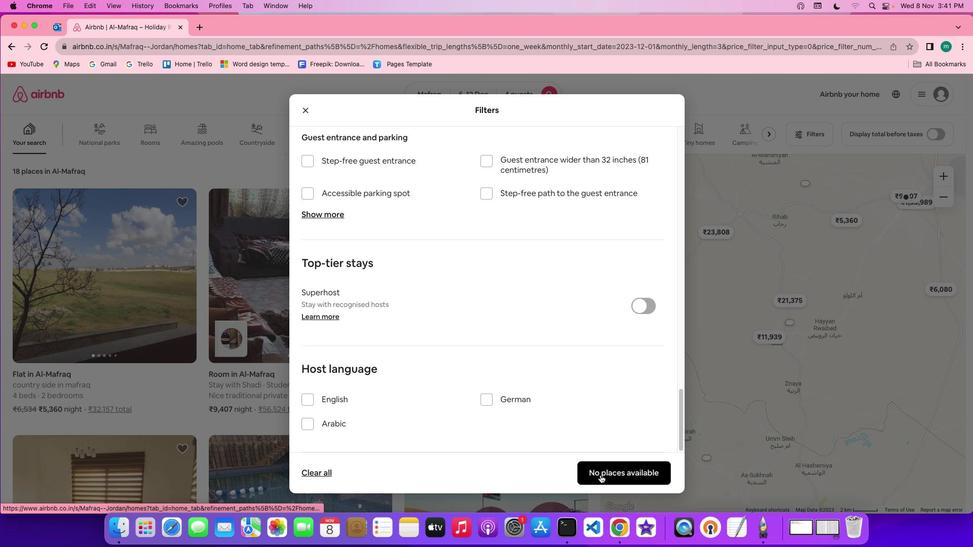 
Action: Mouse pressed left at (600, 475)
Screenshot: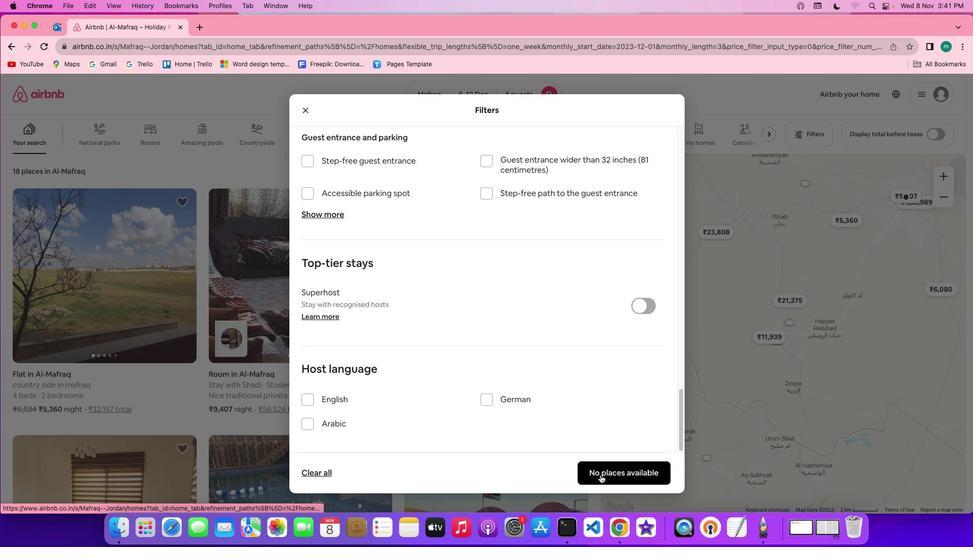 
Action: Mouse moved to (322, 398)
Screenshot: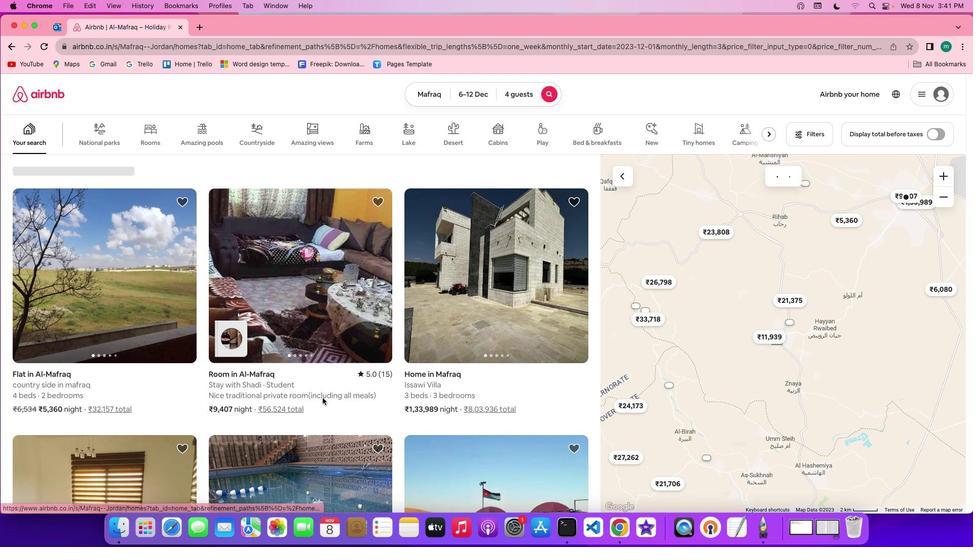 
